 Task: Find connections with filter location Bloxwich with filter topic #Mobilemarketingwith filter profile language English with filter current company Upstox with filter school GMR Institute of Technology (GMRIT), GMR Nagar, Rajam, Srikakulam Dt.,-532127 (CC-34)) with filter industry Satellite Telecommunications with filter service category Nature Photography with filter keywords title Bank Teller
Action: Mouse moved to (517, 68)
Screenshot: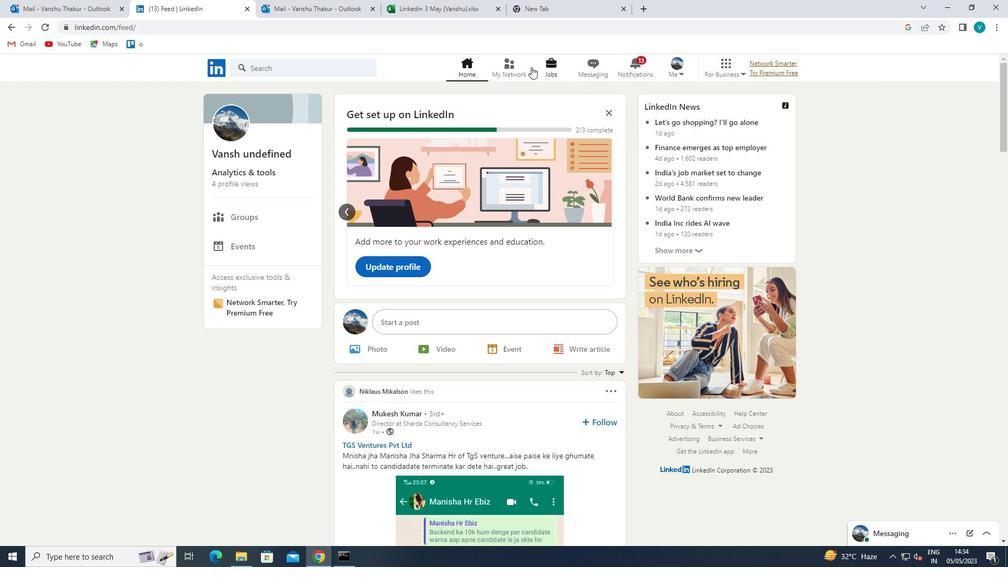 
Action: Mouse pressed left at (517, 68)
Screenshot: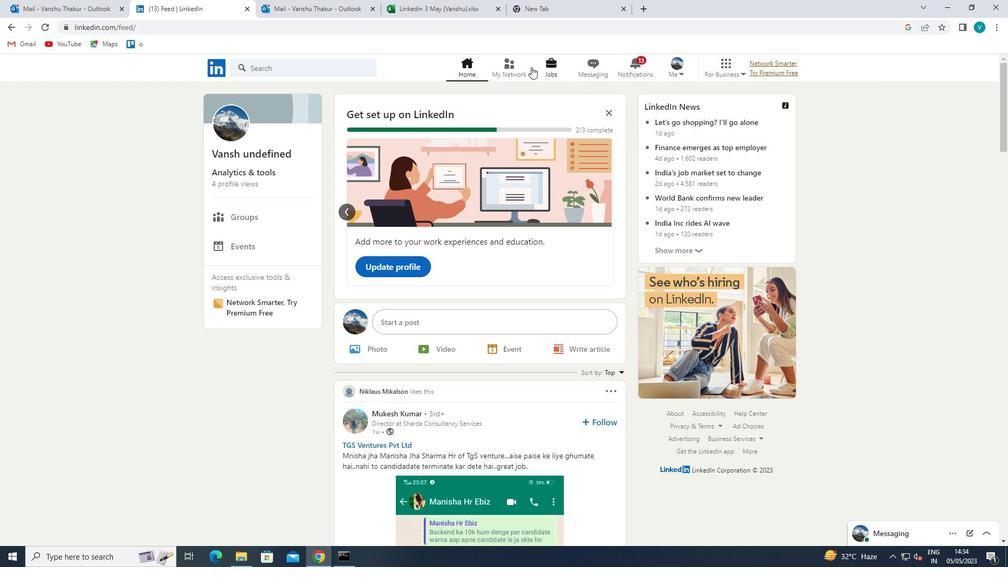 
Action: Mouse moved to (301, 129)
Screenshot: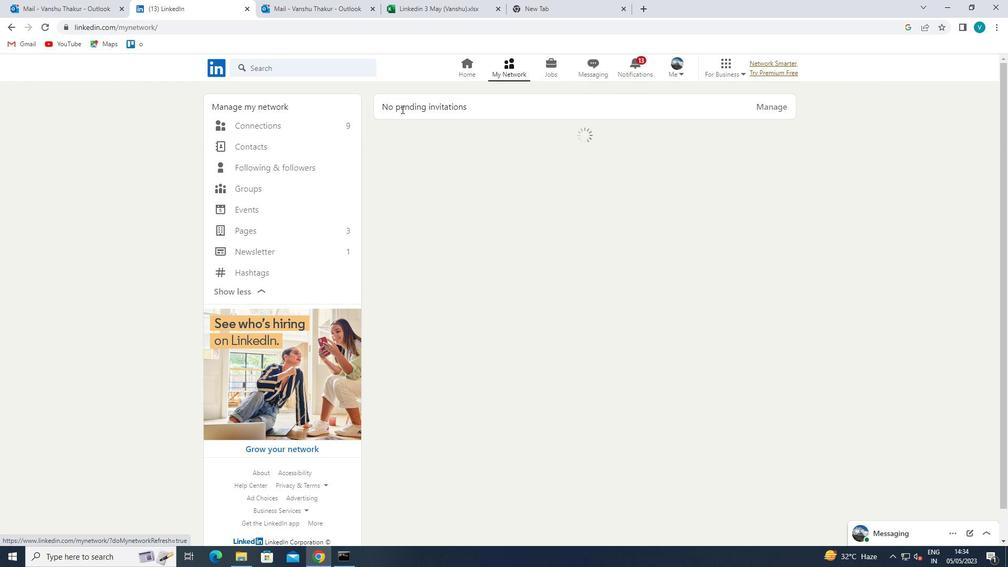 
Action: Mouse pressed left at (301, 129)
Screenshot: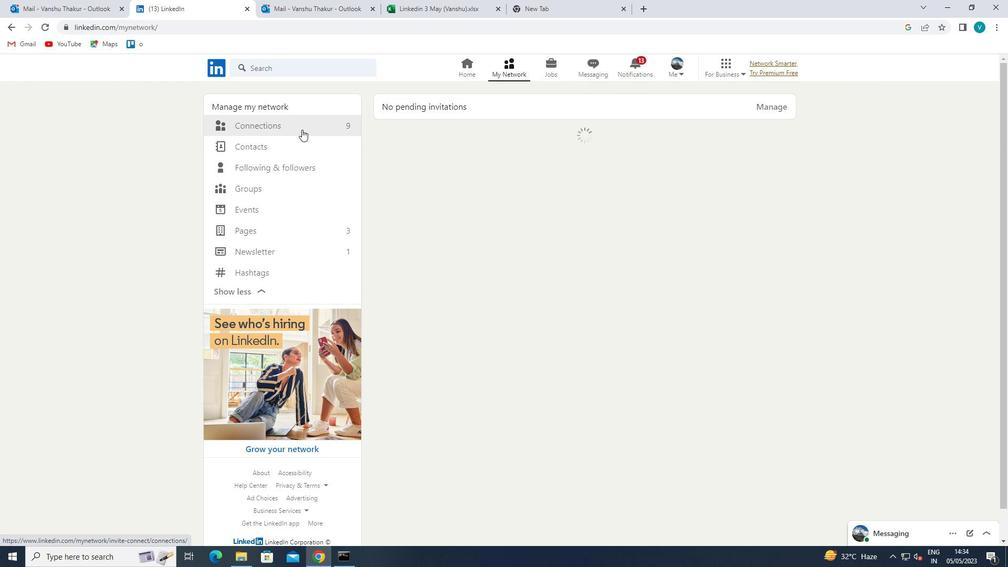 
Action: Mouse moved to (613, 124)
Screenshot: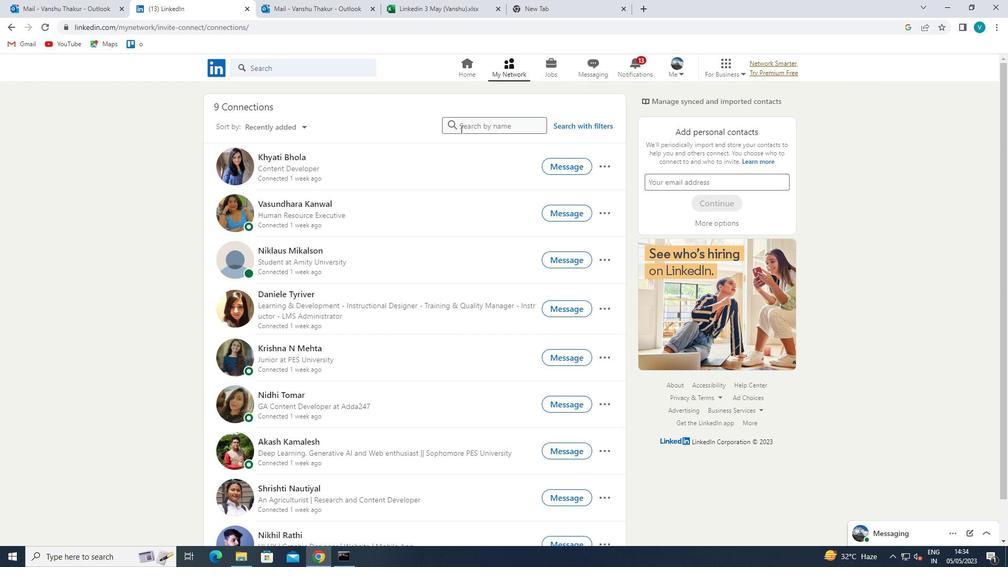 
Action: Mouse pressed left at (613, 124)
Screenshot: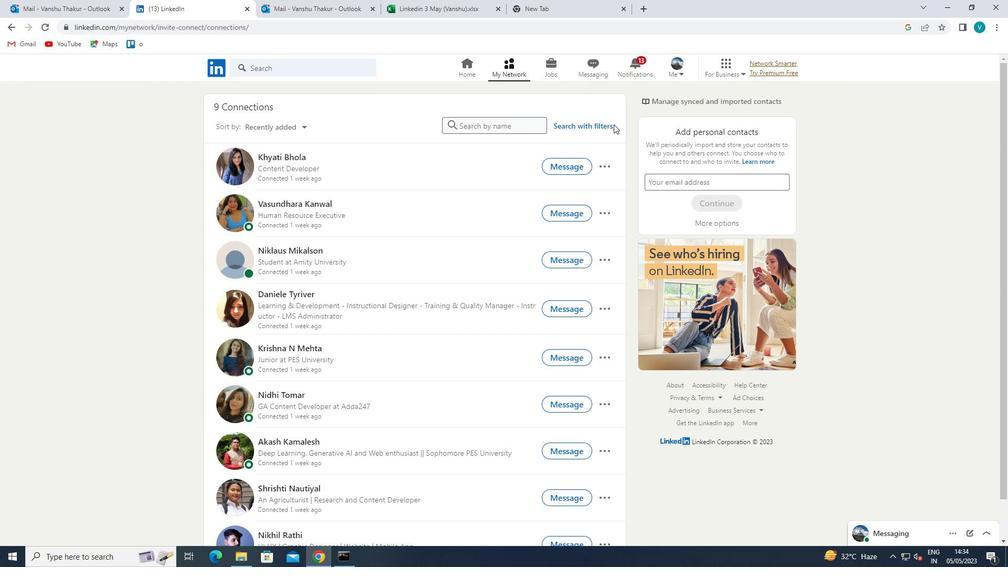 
Action: Mouse moved to (601, 124)
Screenshot: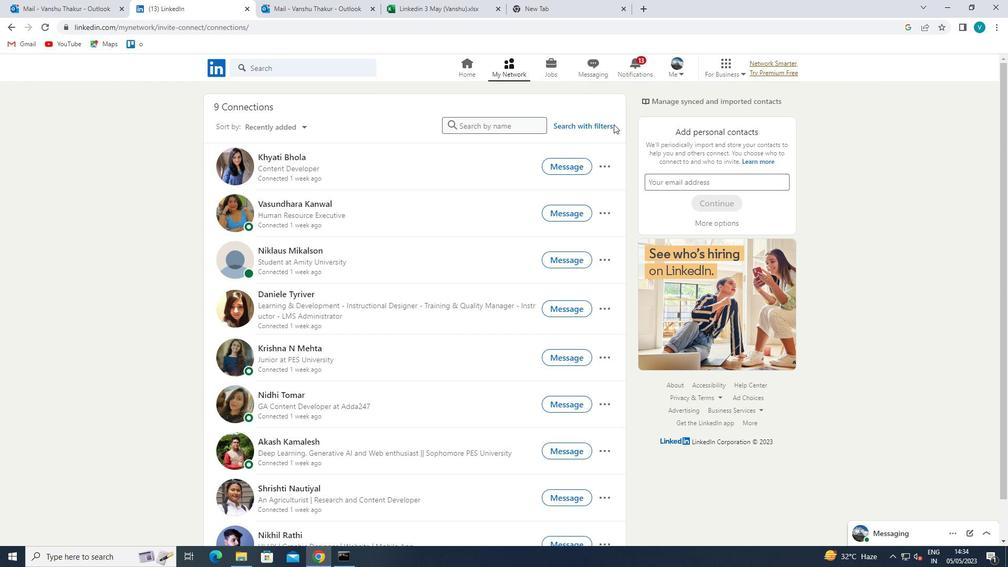 
Action: Mouse pressed left at (601, 124)
Screenshot: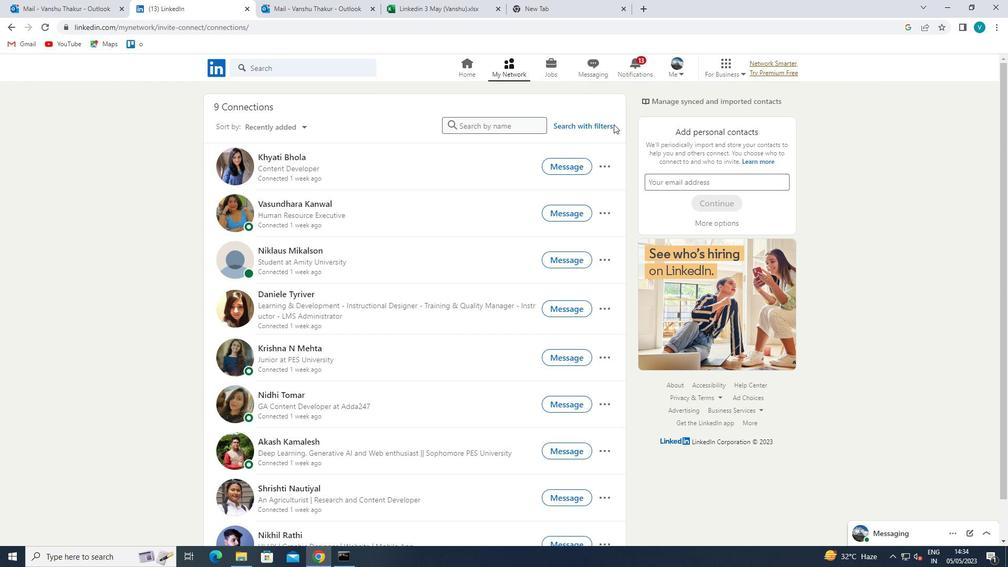 
Action: Mouse moved to (506, 97)
Screenshot: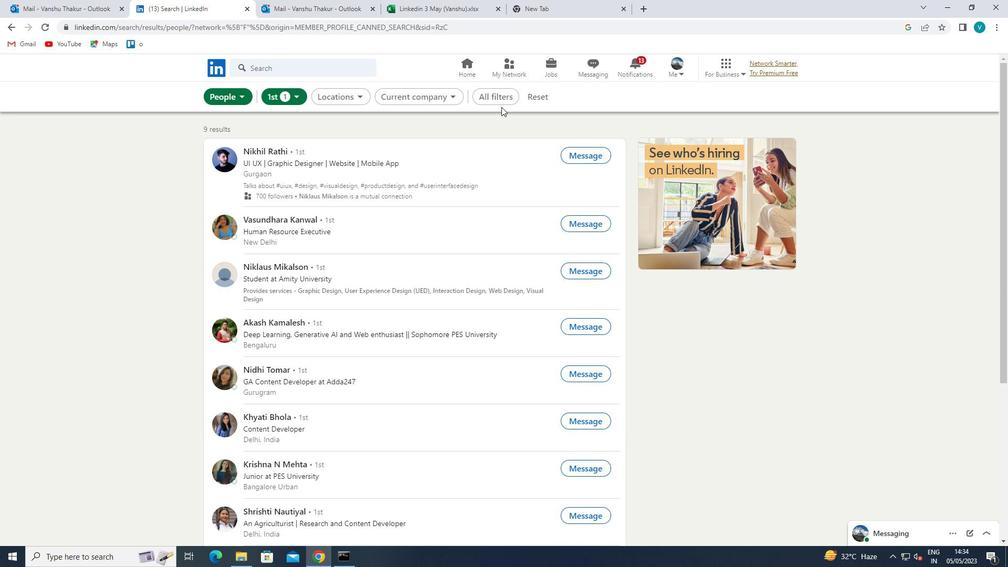 
Action: Mouse pressed left at (506, 97)
Screenshot: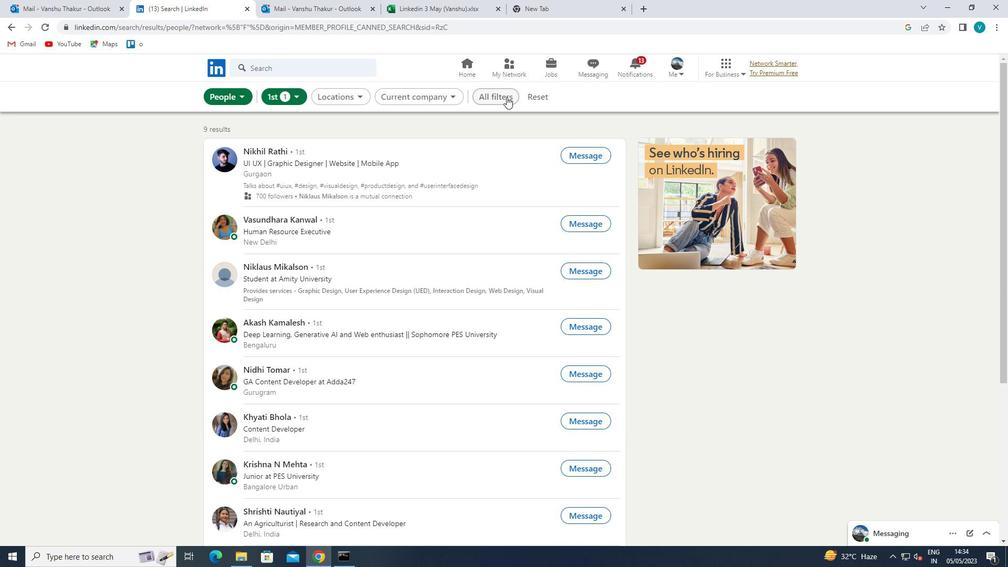 
Action: Mouse moved to (864, 240)
Screenshot: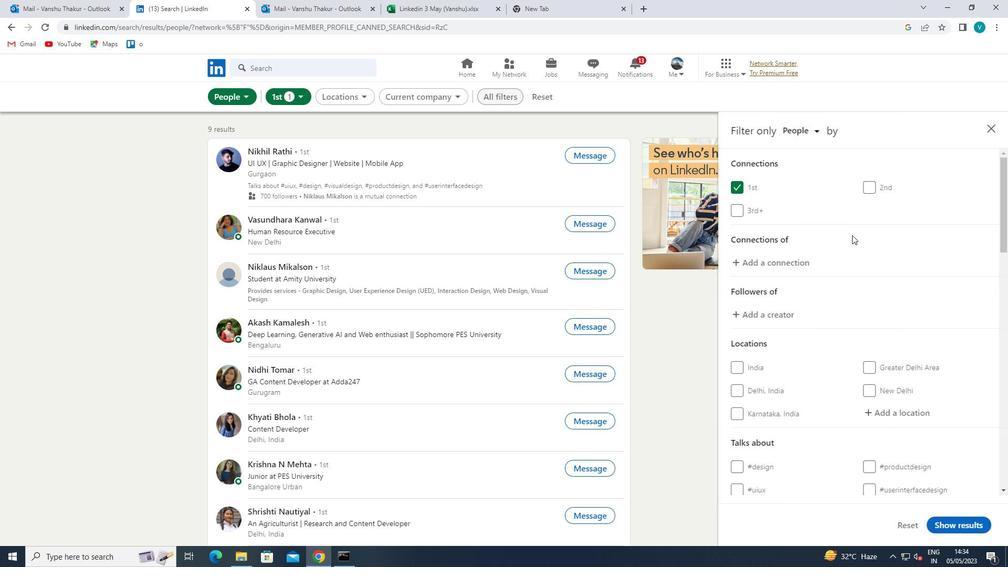 
Action: Mouse scrolled (864, 240) with delta (0, 0)
Screenshot: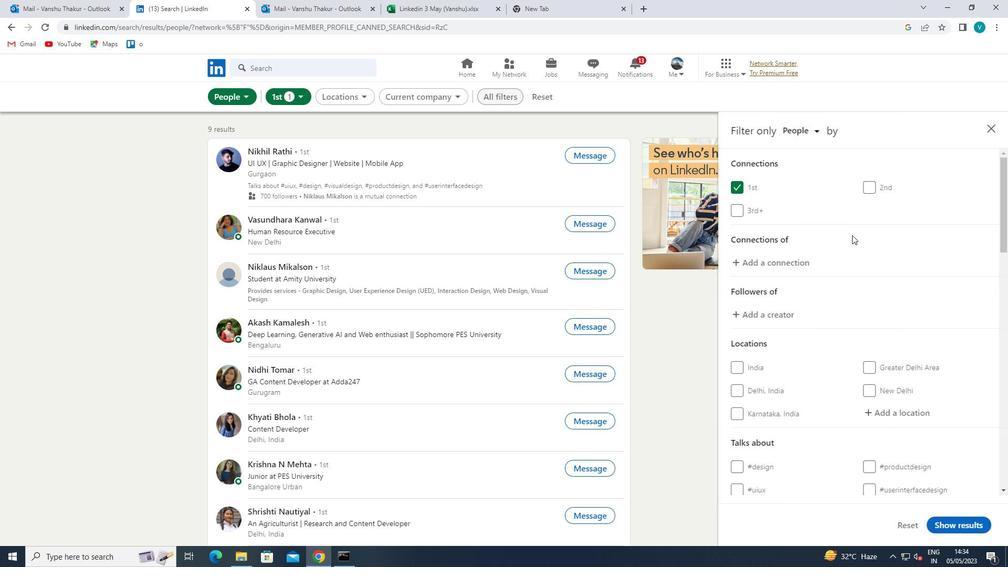 
Action: Mouse moved to (865, 244)
Screenshot: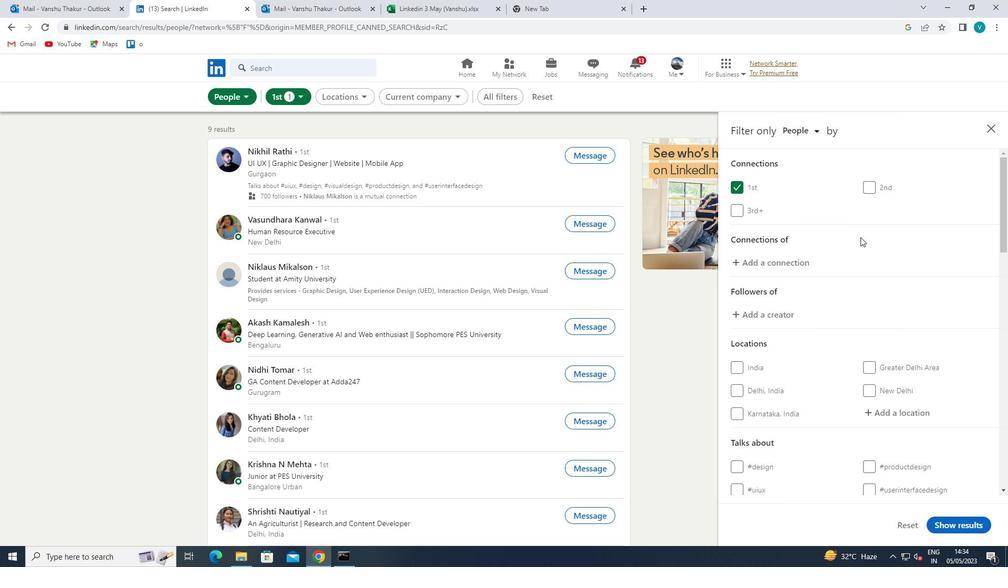 
Action: Mouse scrolled (865, 243) with delta (0, 0)
Screenshot: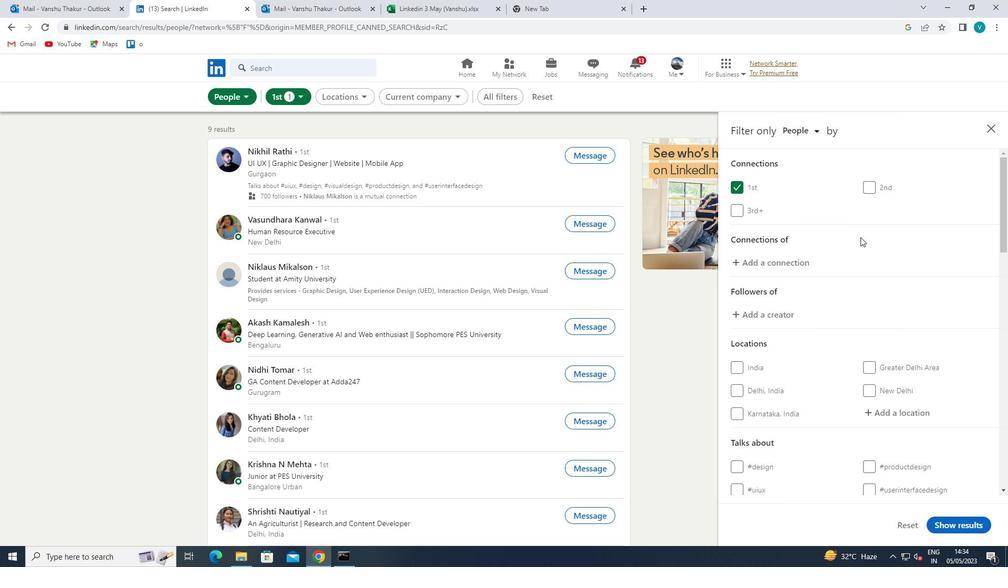 
Action: Mouse moved to (866, 247)
Screenshot: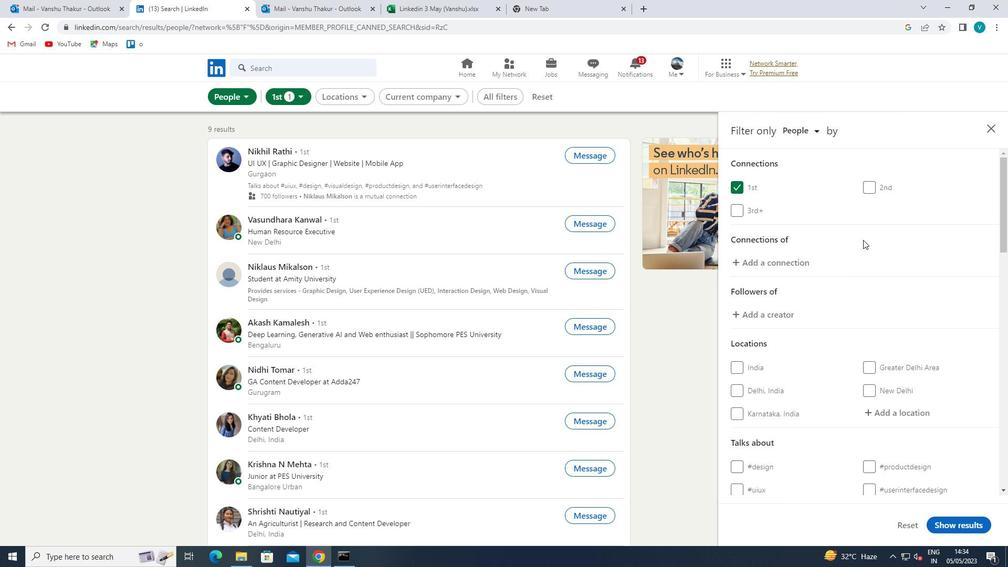 
Action: Mouse scrolled (866, 247) with delta (0, 0)
Screenshot: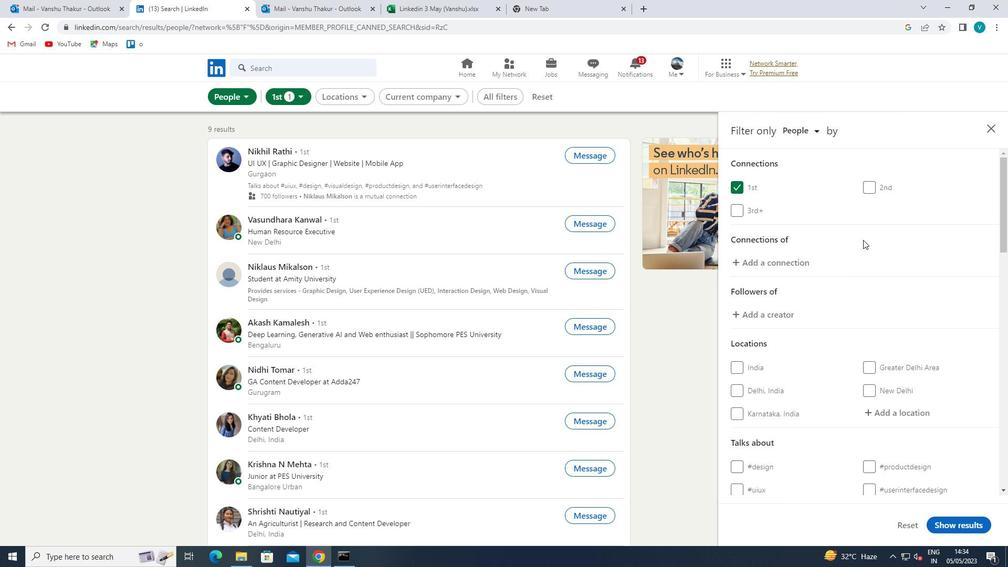 
Action: Mouse moved to (906, 263)
Screenshot: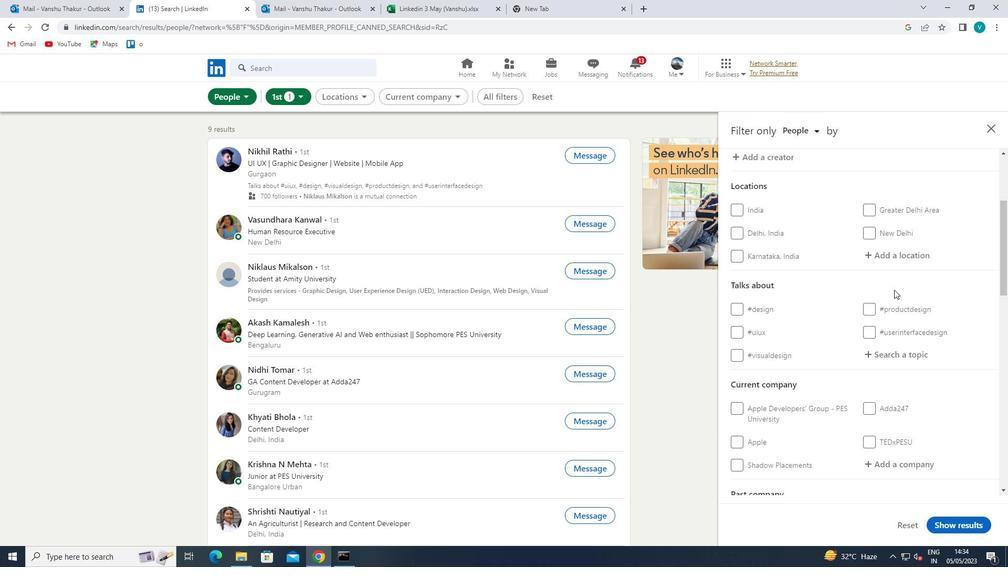 
Action: Mouse pressed left at (906, 263)
Screenshot: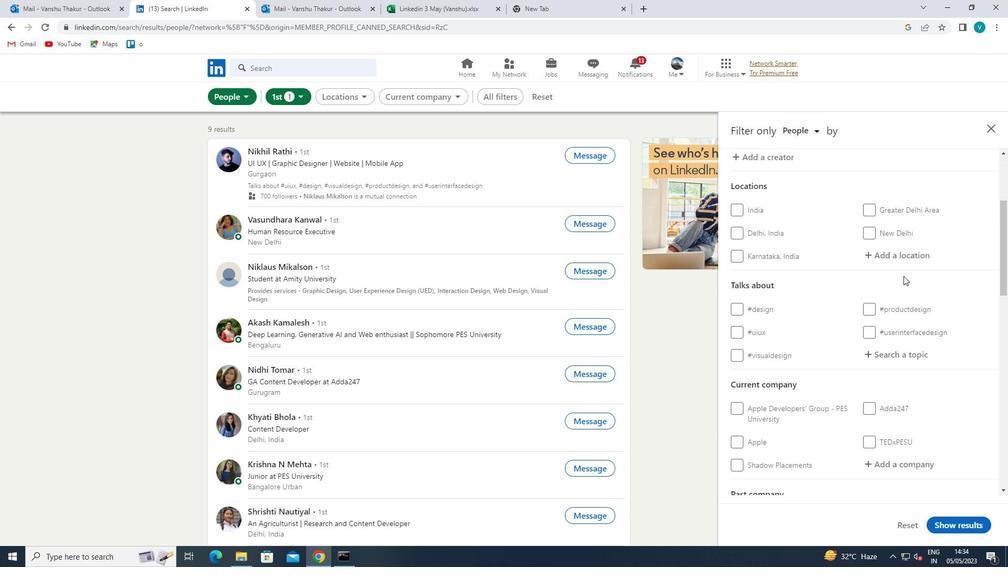 
Action: Mouse moved to (909, 260)
Screenshot: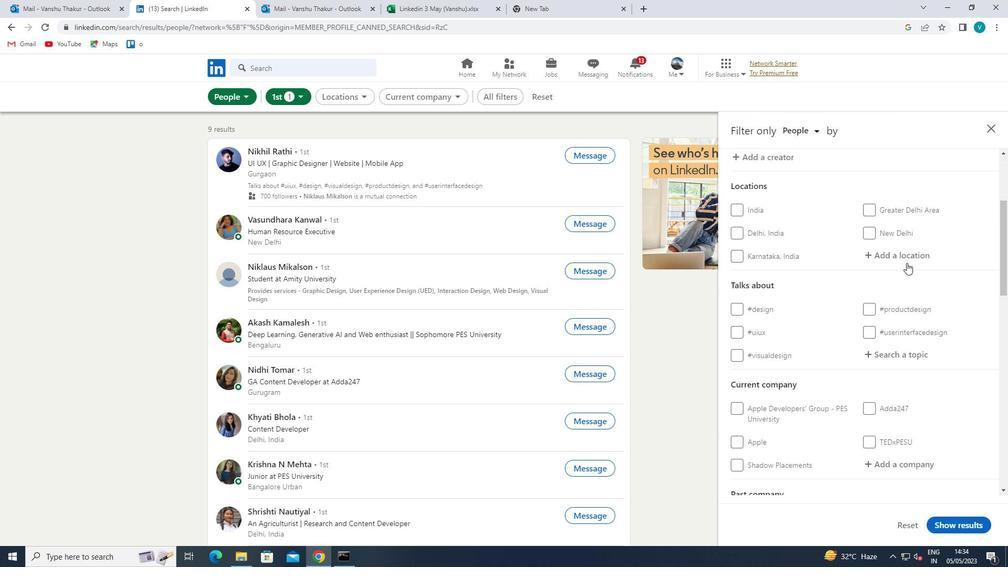 
Action: Mouse pressed left at (909, 260)
Screenshot: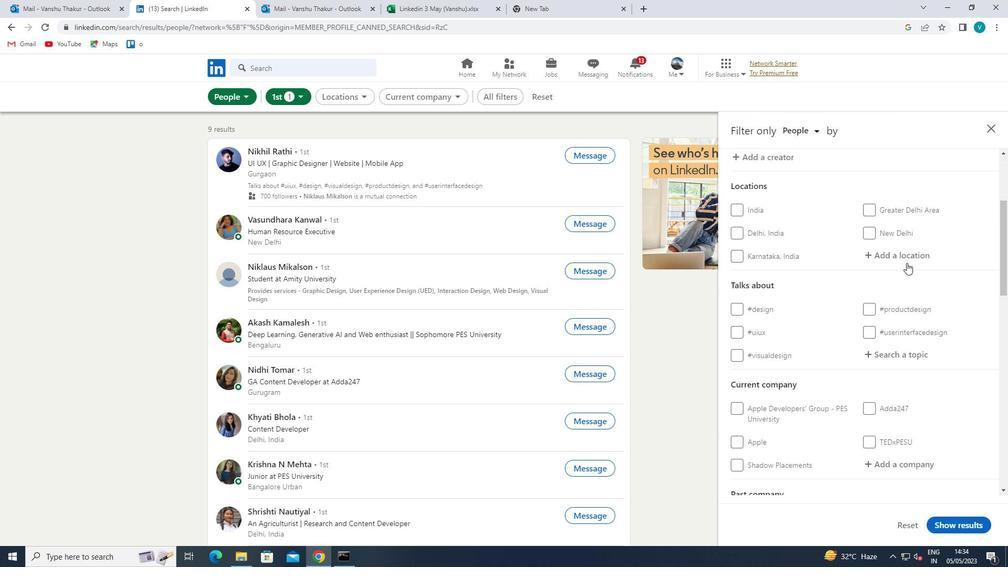 
Action: Key pressed <Key.shift>BO<Key.backspace>LOXWICH
Screenshot: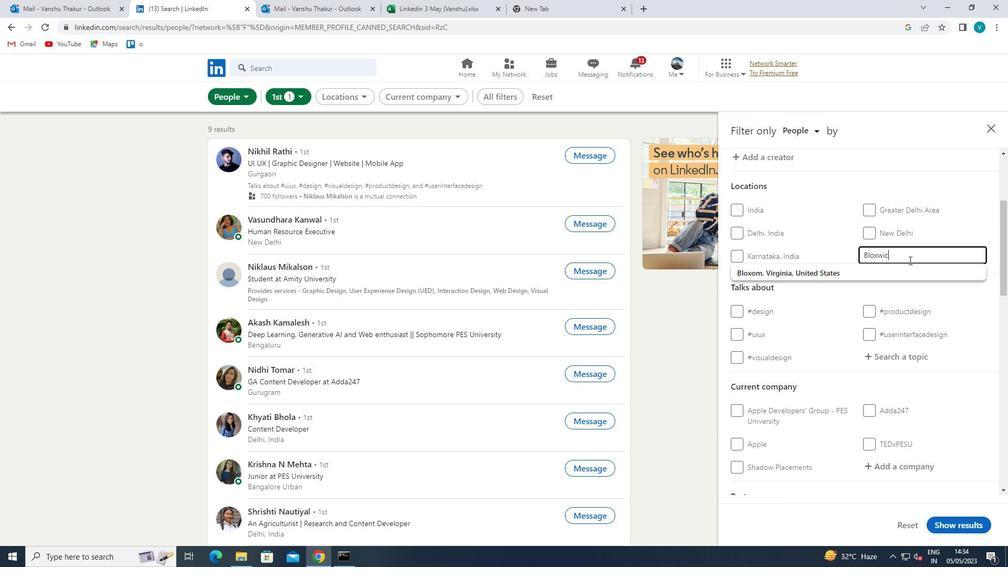 
Action: Mouse moved to (850, 278)
Screenshot: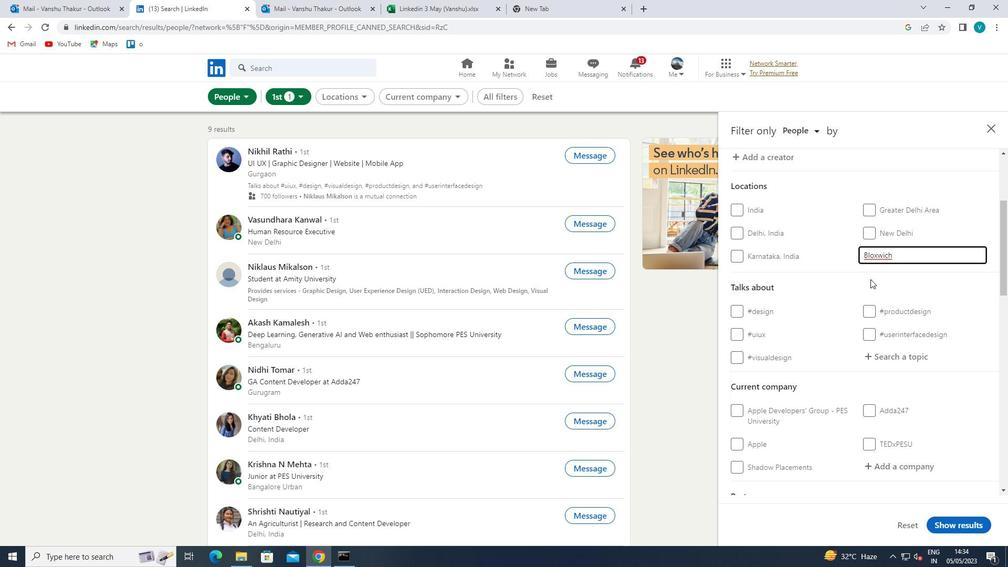 
Action: Mouse pressed left at (850, 278)
Screenshot: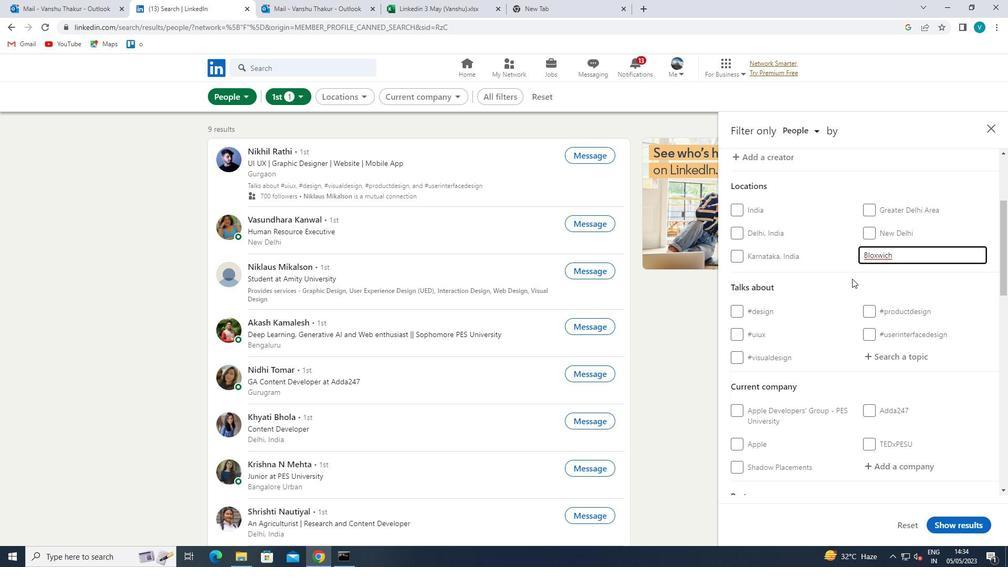 
Action: Mouse moved to (850, 278)
Screenshot: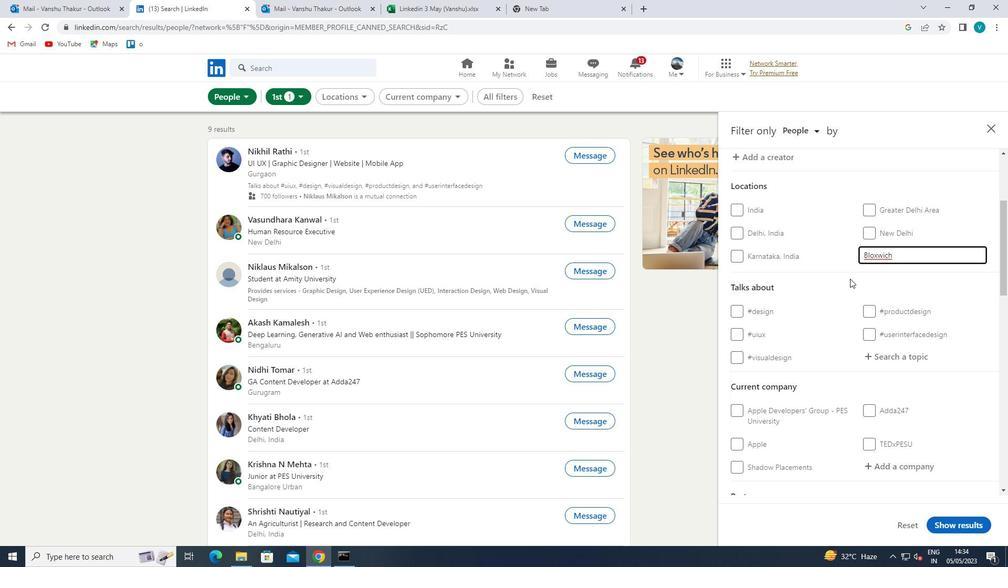 
Action: Mouse scrolled (850, 278) with delta (0, 0)
Screenshot: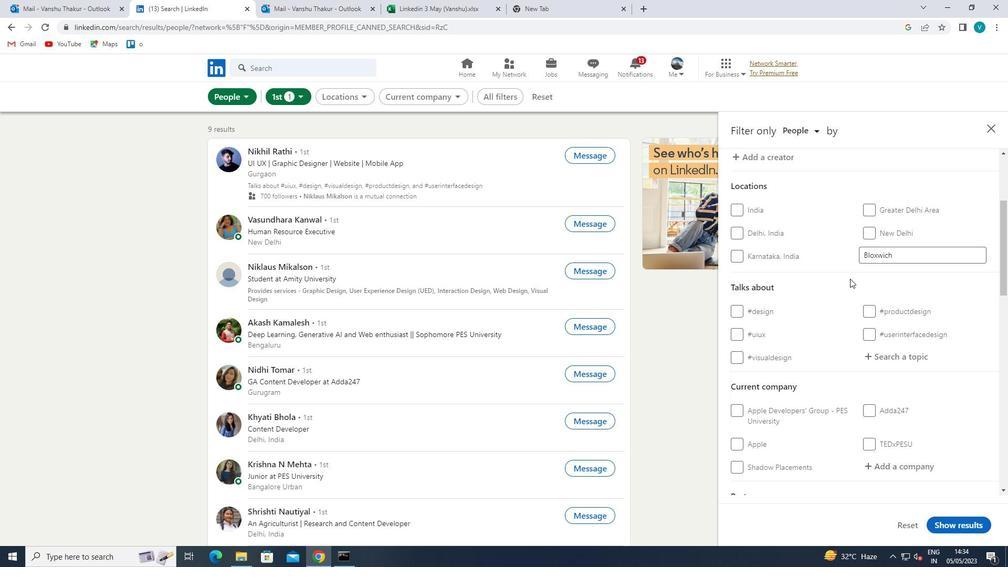 
Action: Mouse moved to (850, 278)
Screenshot: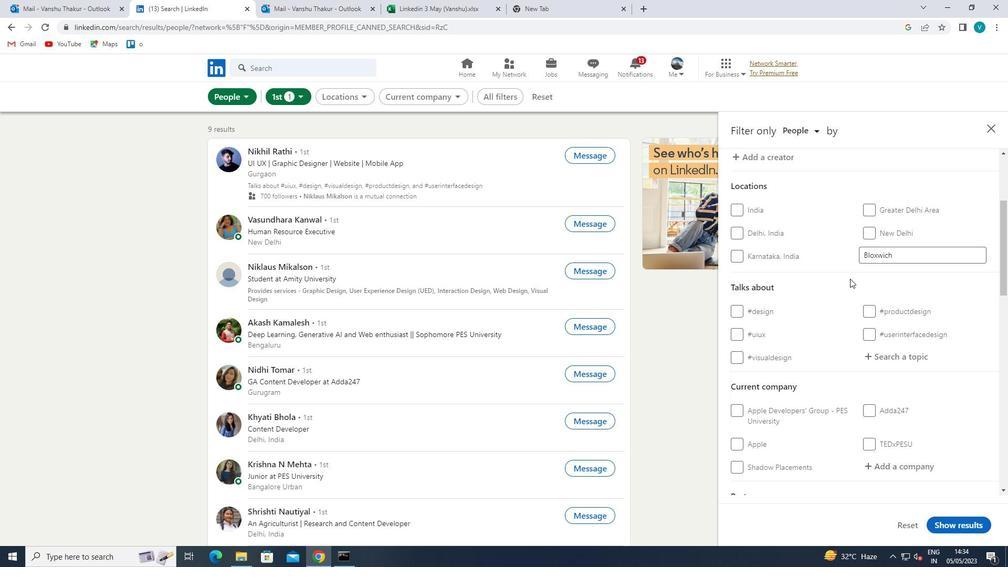 
Action: Mouse scrolled (850, 277) with delta (0, 0)
Screenshot: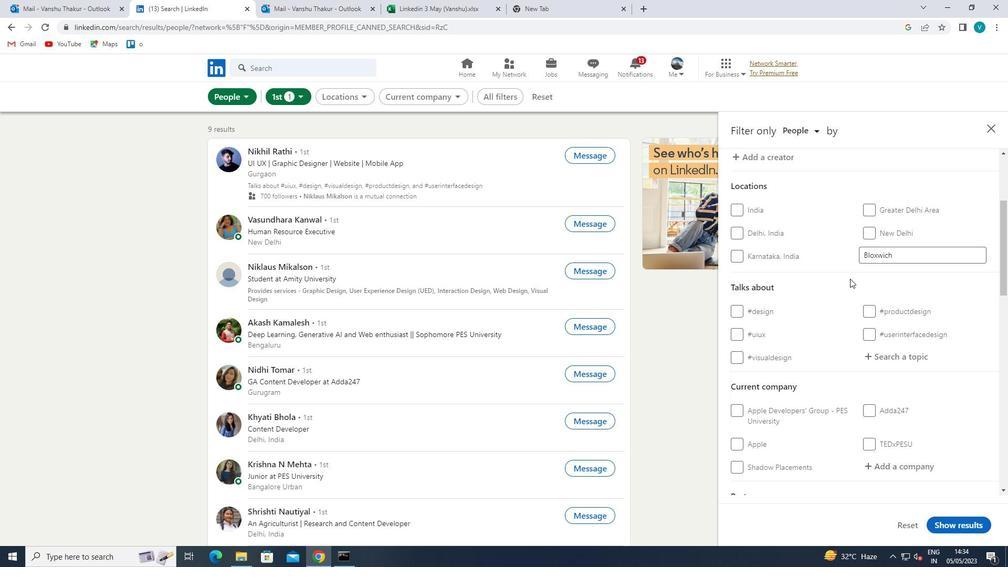 
Action: Mouse moved to (888, 253)
Screenshot: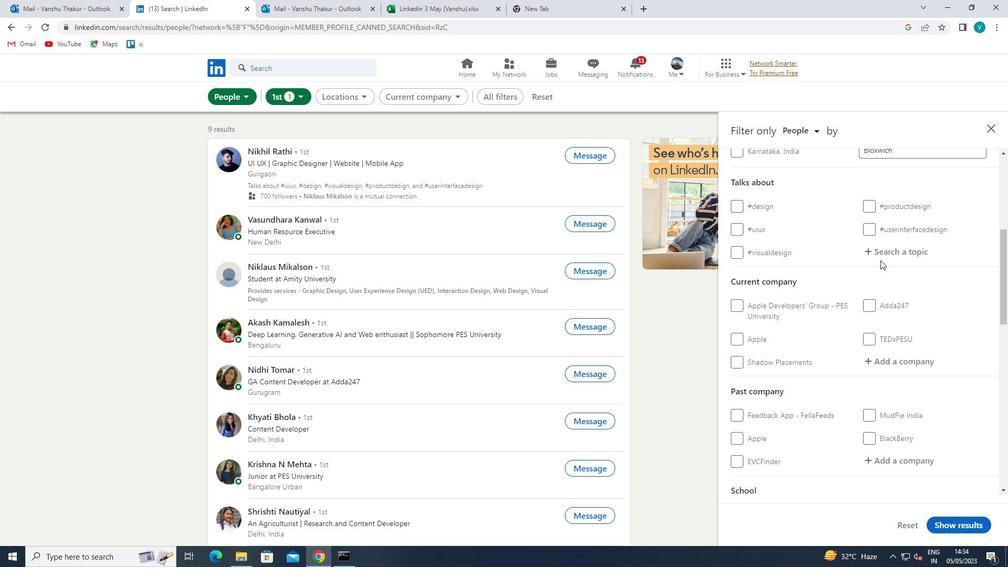 
Action: Mouse pressed left at (888, 253)
Screenshot: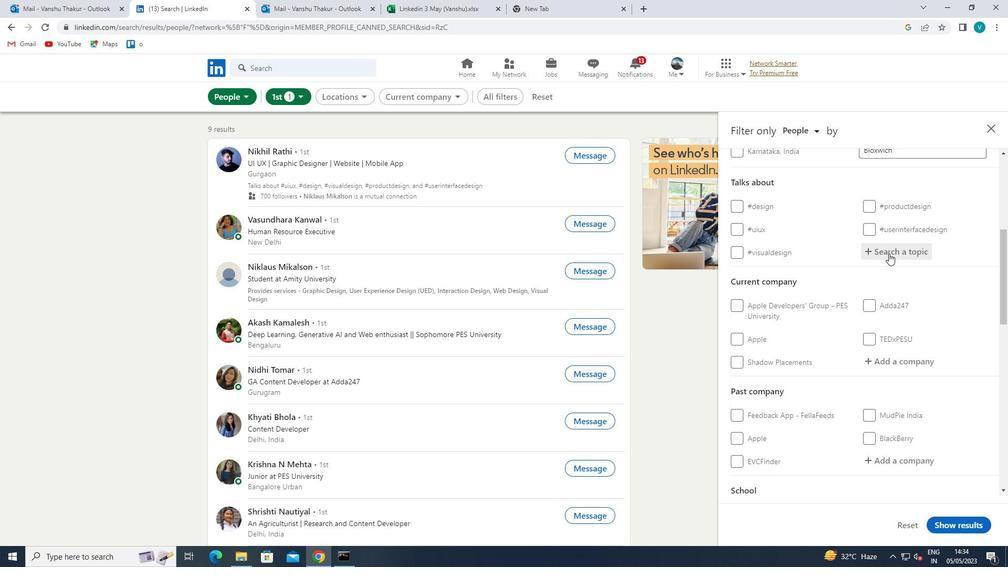 
Action: Key pressed <Key.shift>MOBILE
Screenshot: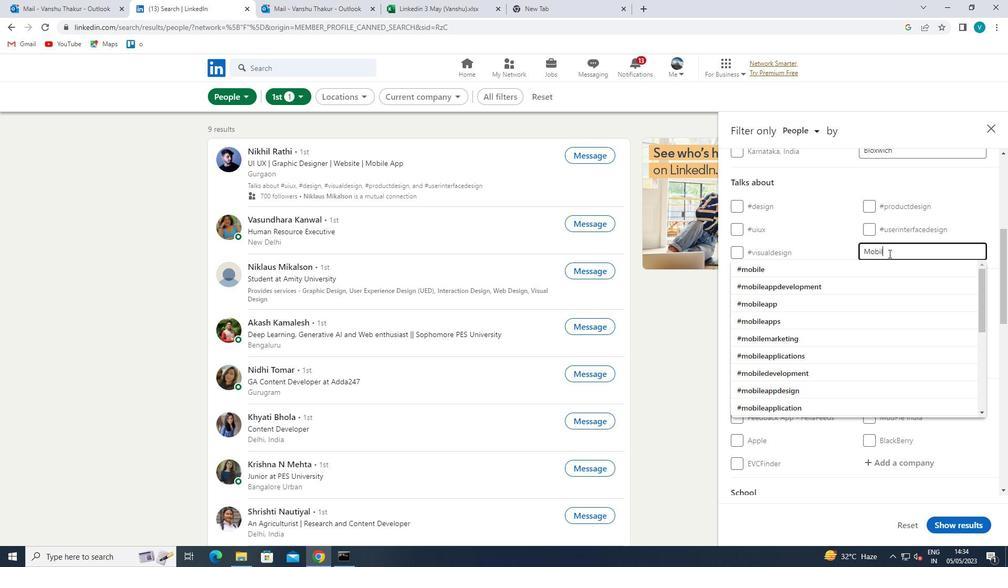 
Action: Mouse moved to (763, 330)
Screenshot: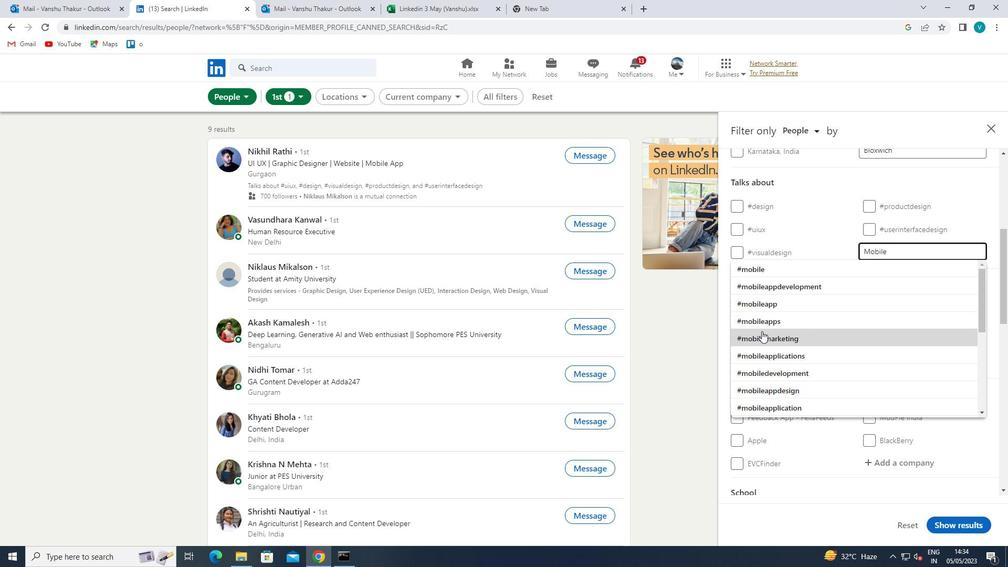 
Action: Mouse pressed left at (763, 330)
Screenshot: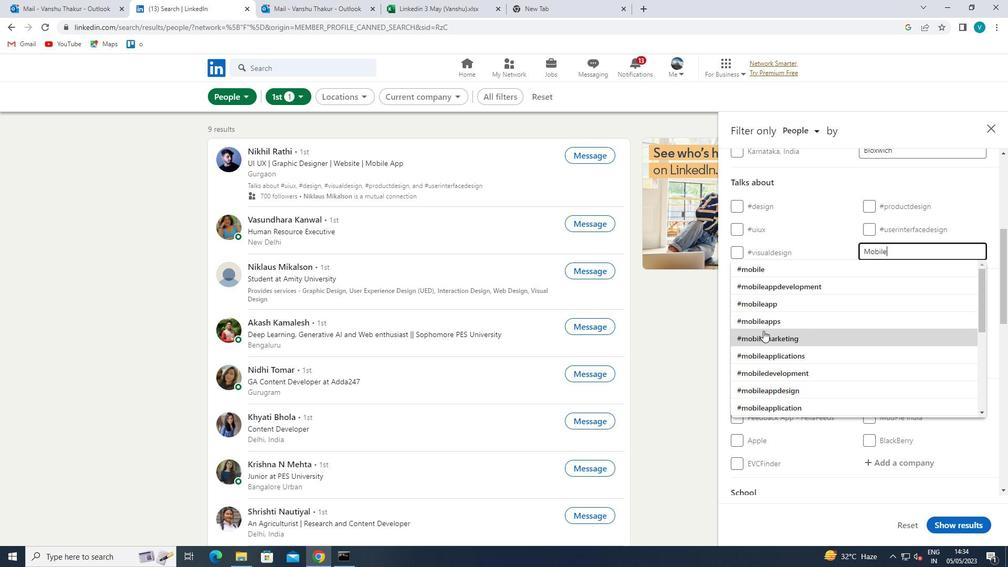 
Action: Mouse moved to (767, 328)
Screenshot: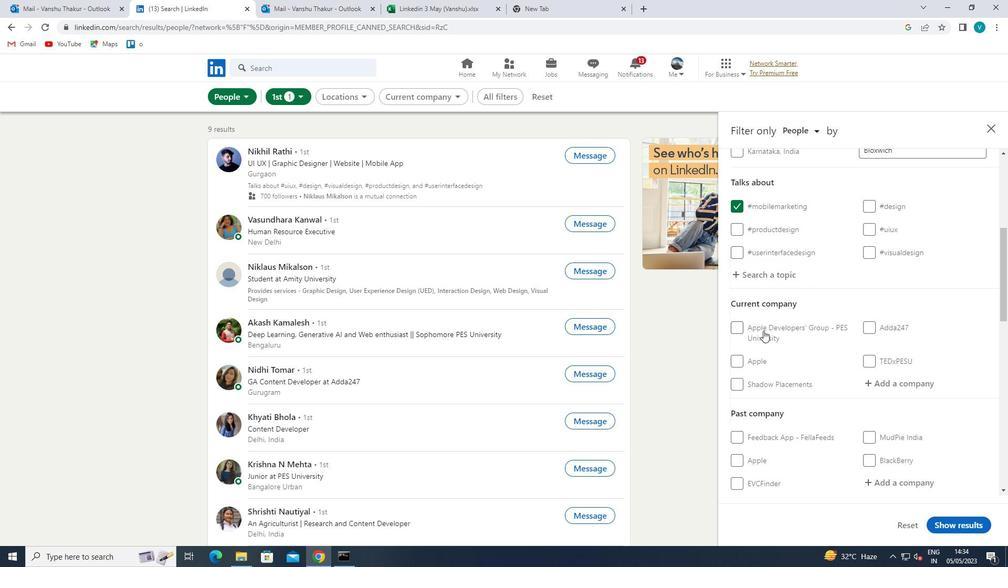 
Action: Mouse scrolled (767, 327) with delta (0, 0)
Screenshot: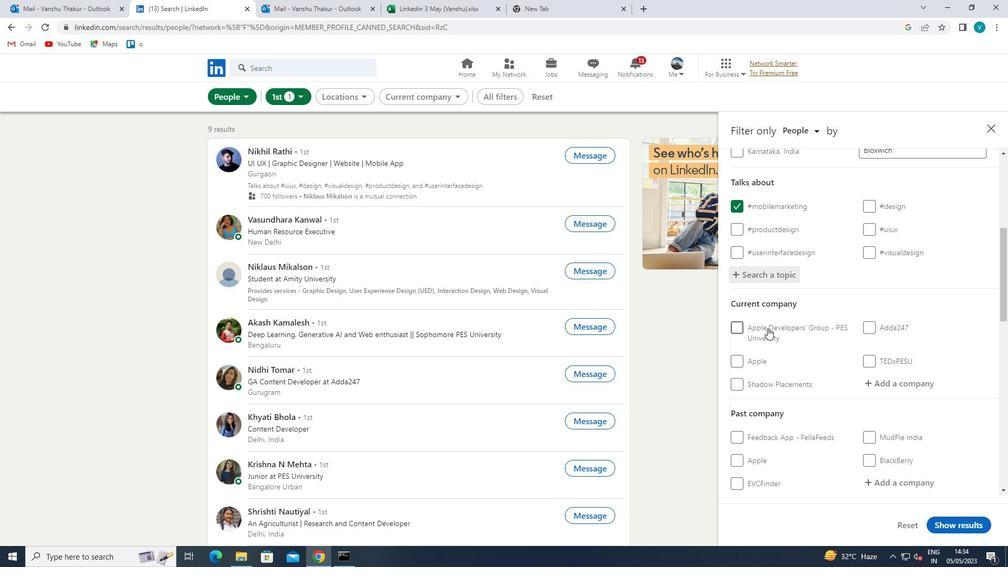 
Action: Mouse scrolled (767, 327) with delta (0, 0)
Screenshot: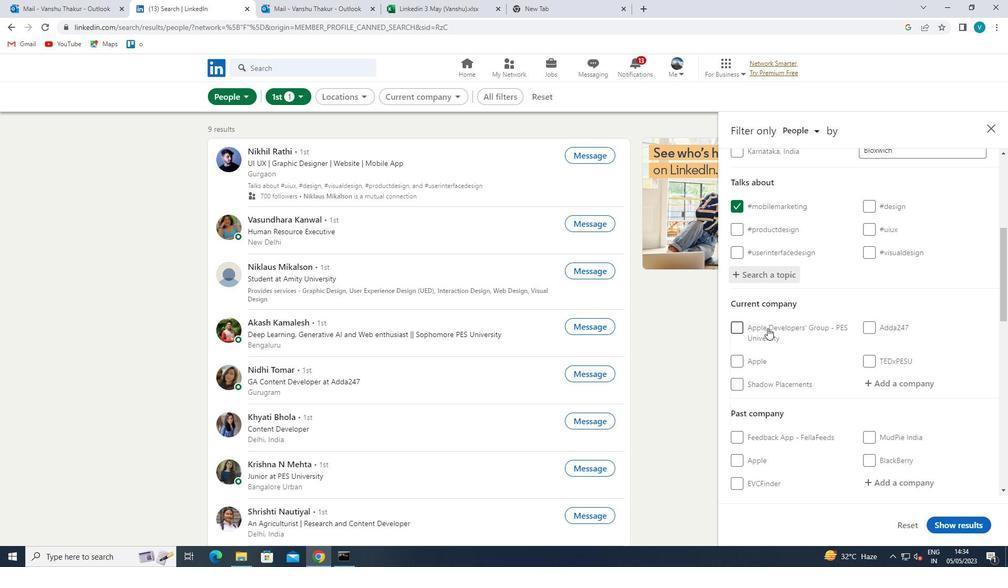 
Action: Mouse scrolled (767, 327) with delta (0, 0)
Screenshot: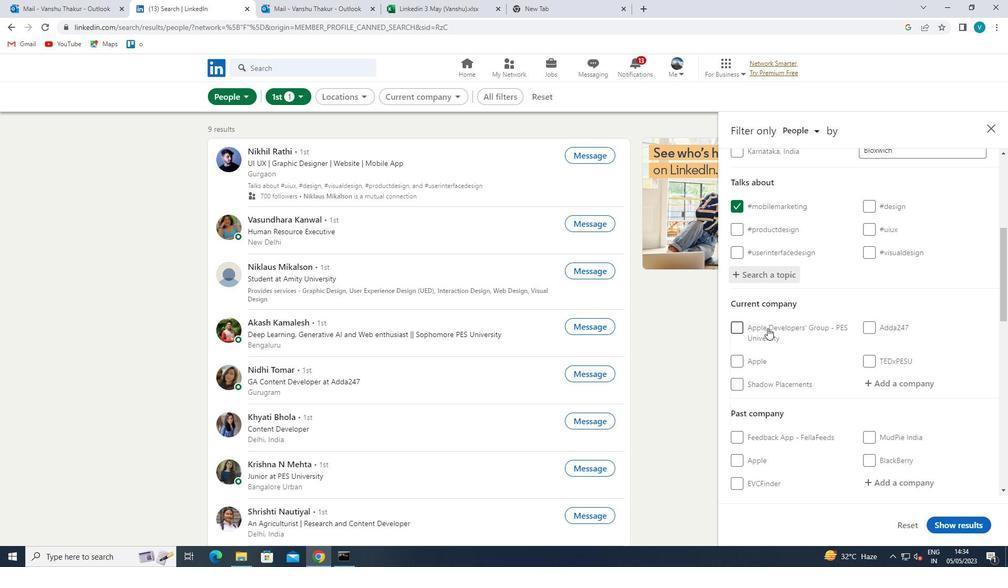 
Action: Mouse scrolled (767, 327) with delta (0, 0)
Screenshot: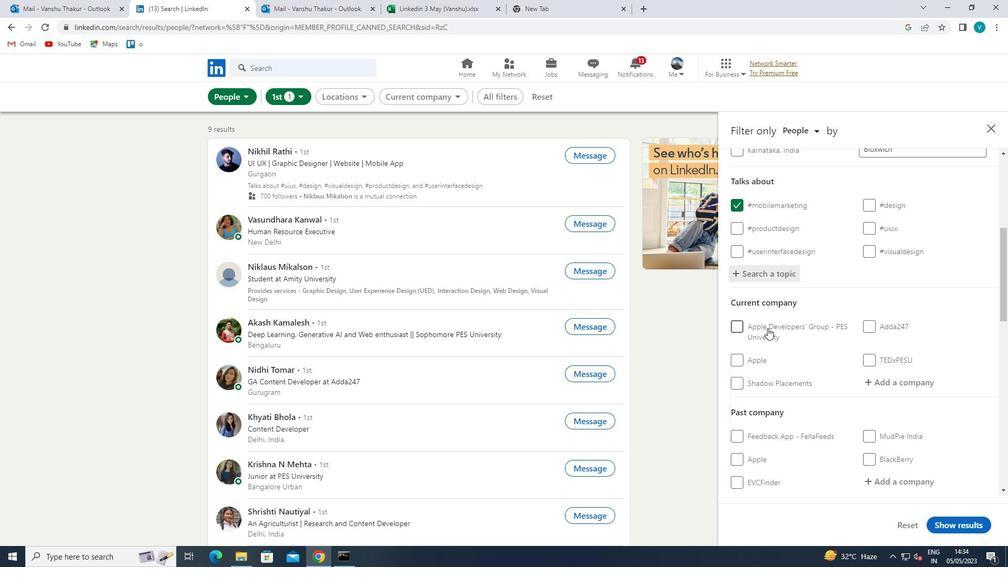 
Action: Mouse scrolled (767, 327) with delta (0, 0)
Screenshot: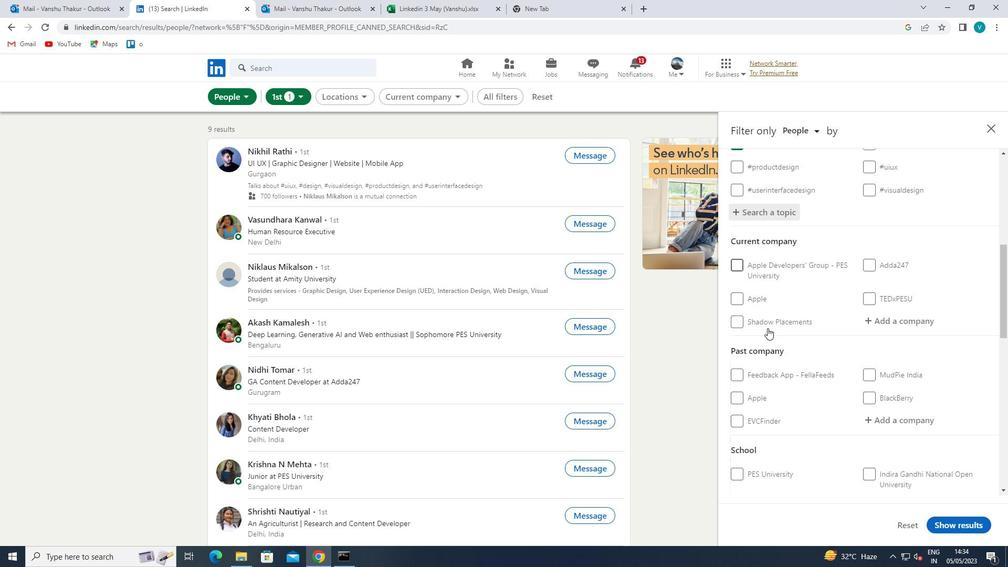 
Action: Mouse scrolled (767, 327) with delta (0, 0)
Screenshot: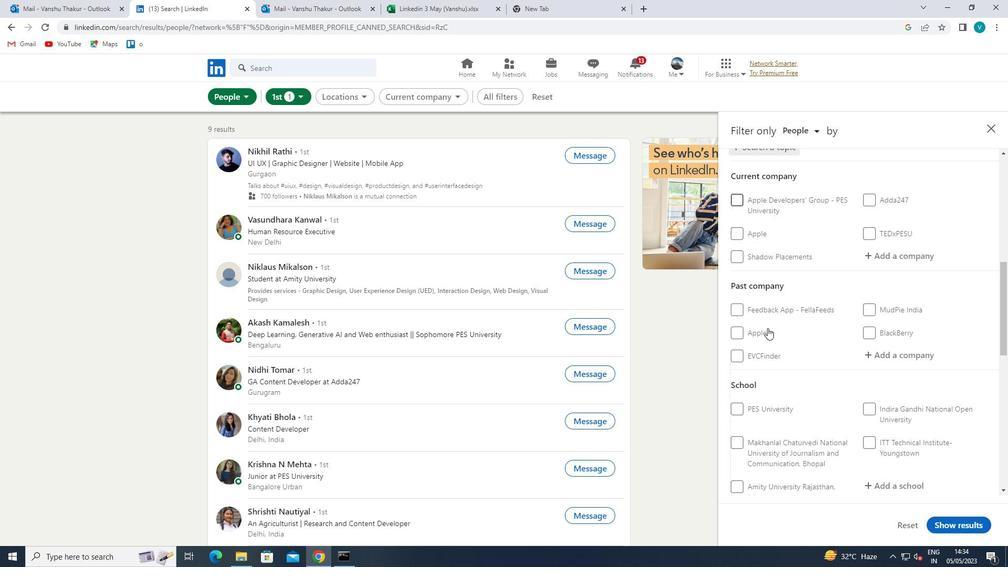 
Action: Mouse scrolled (767, 327) with delta (0, 0)
Screenshot: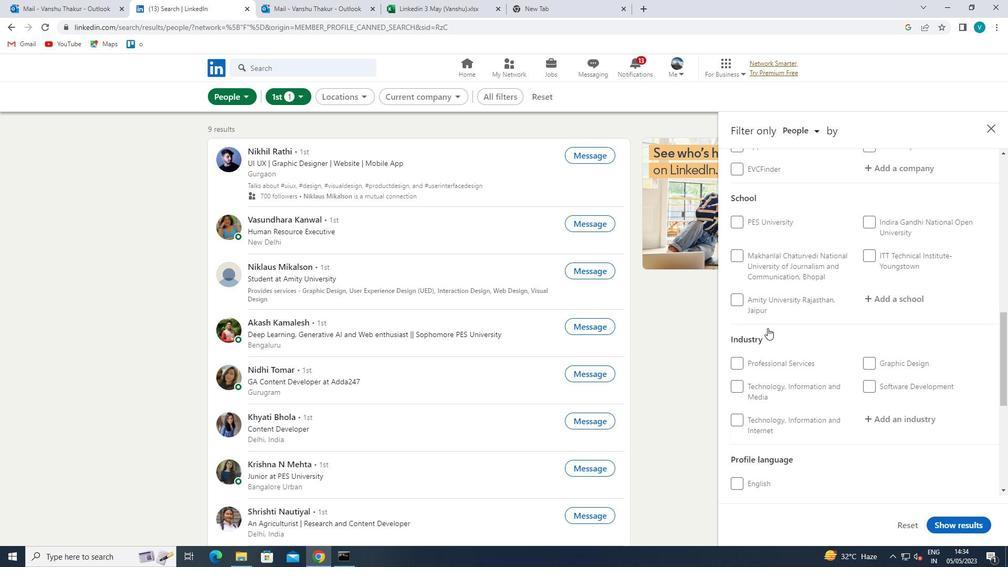 
Action: Mouse scrolled (767, 327) with delta (0, 0)
Screenshot: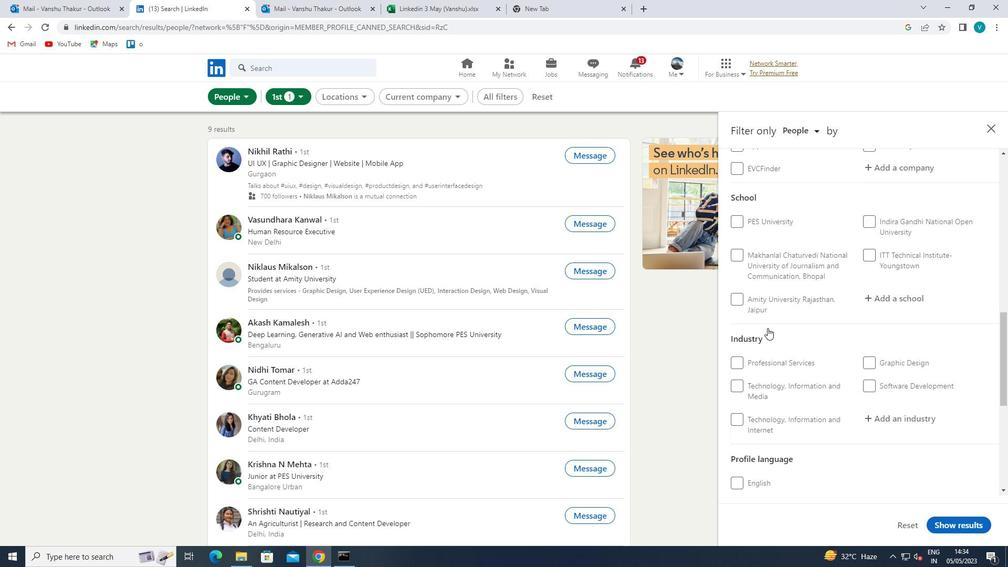 
Action: Mouse scrolled (767, 327) with delta (0, 0)
Screenshot: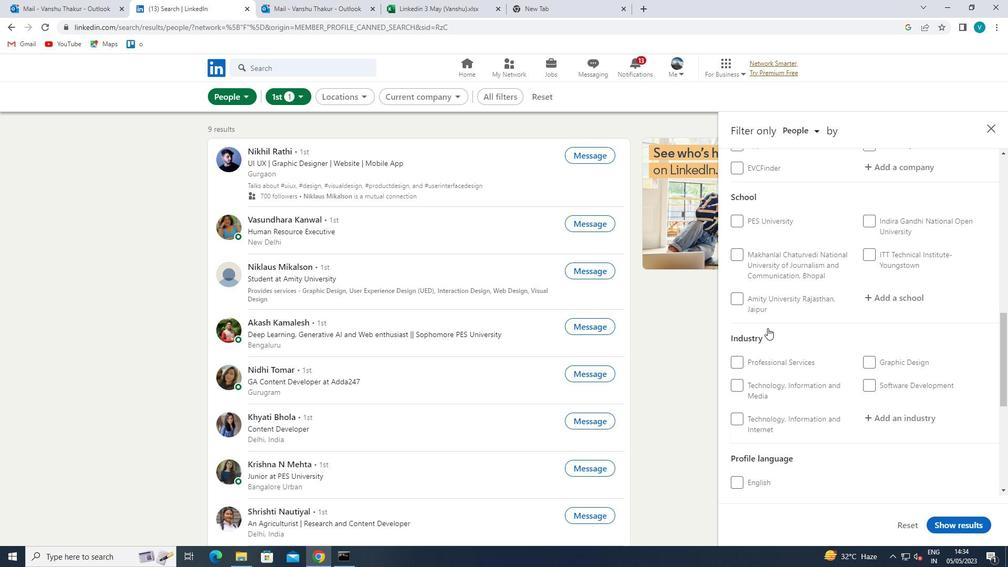 
Action: Mouse moved to (736, 328)
Screenshot: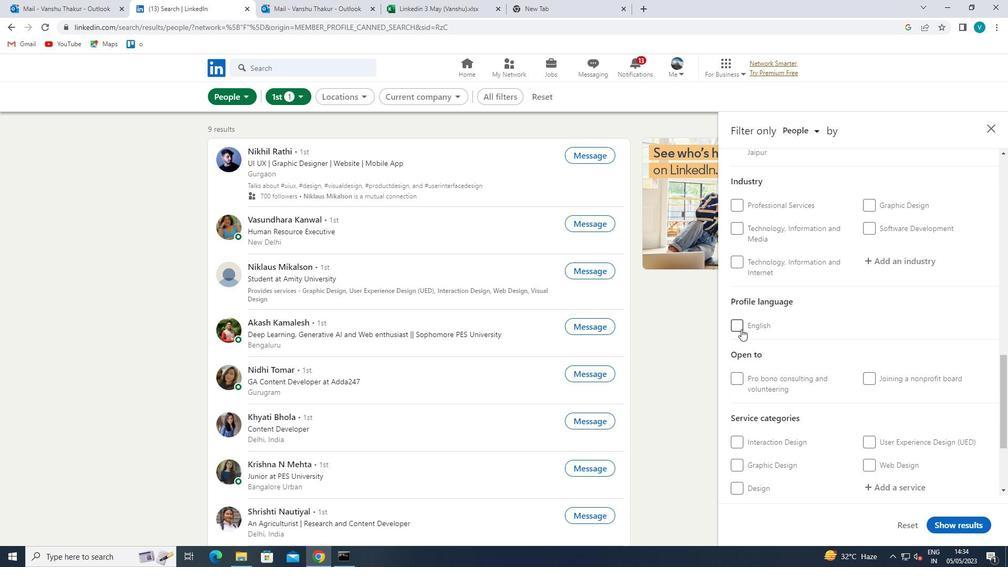 
Action: Mouse pressed left at (736, 328)
Screenshot: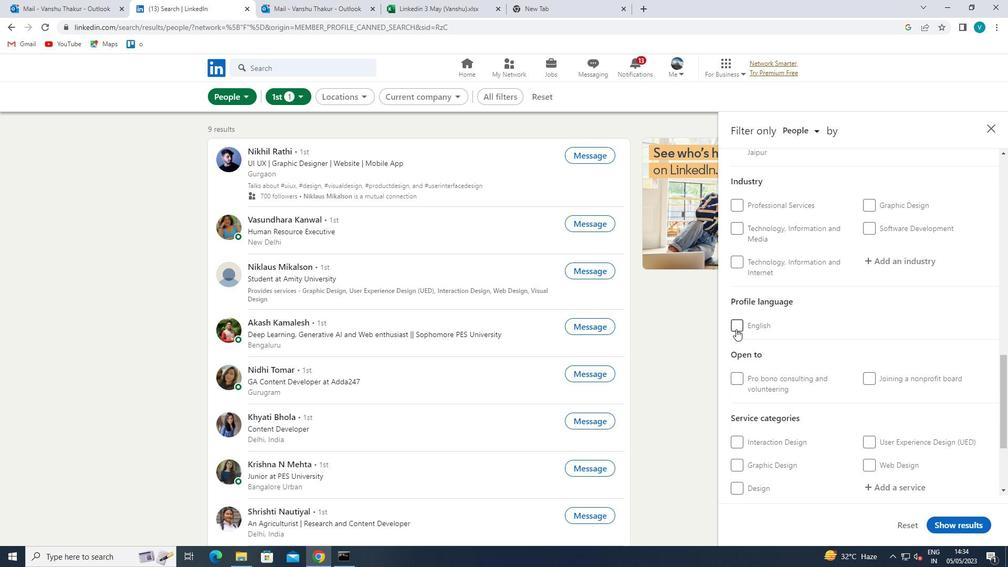 
Action: Mouse moved to (848, 334)
Screenshot: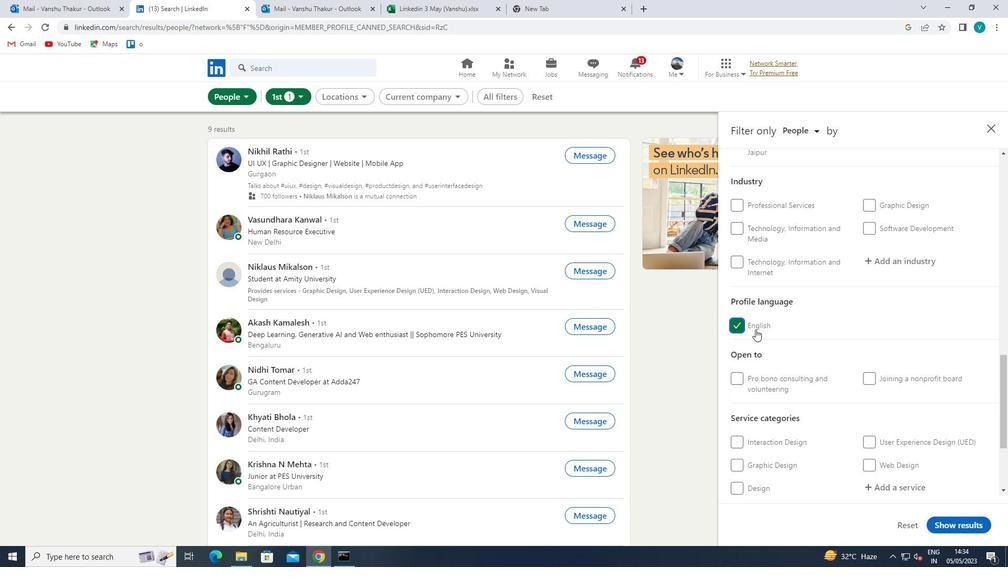
Action: Mouse scrolled (848, 335) with delta (0, 0)
Screenshot: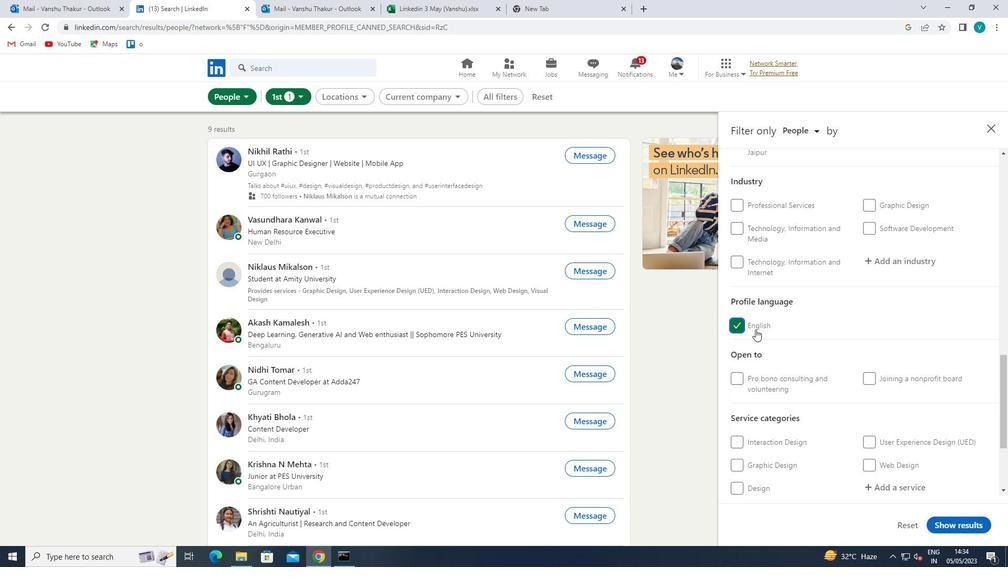 
Action: Mouse moved to (850, 333)
Screenshot: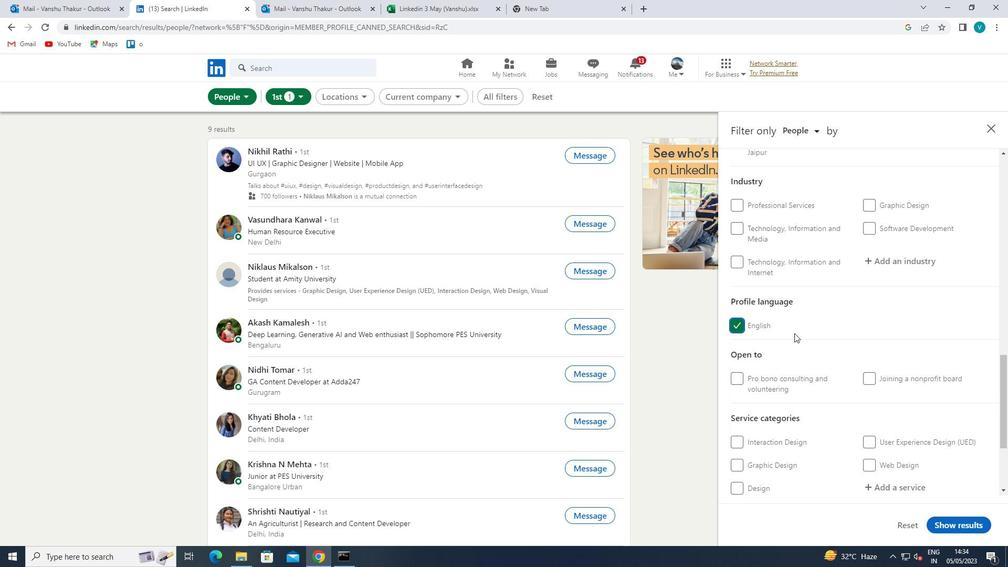 
Action: Mouse scrolled (850, 334) with delta (0, 0)
Screenshot: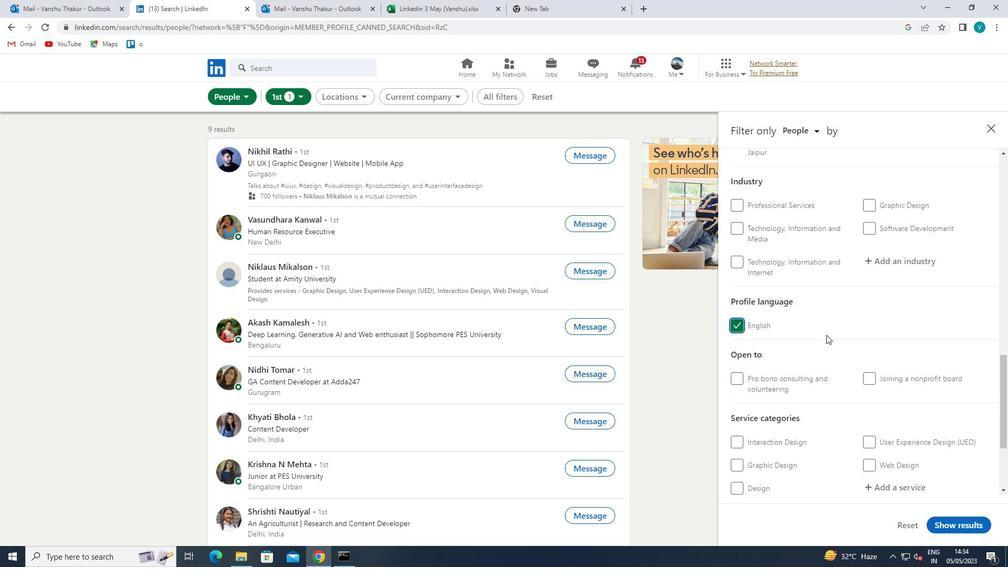 
Action: Mouse moved to (851, 332)
Screenshot: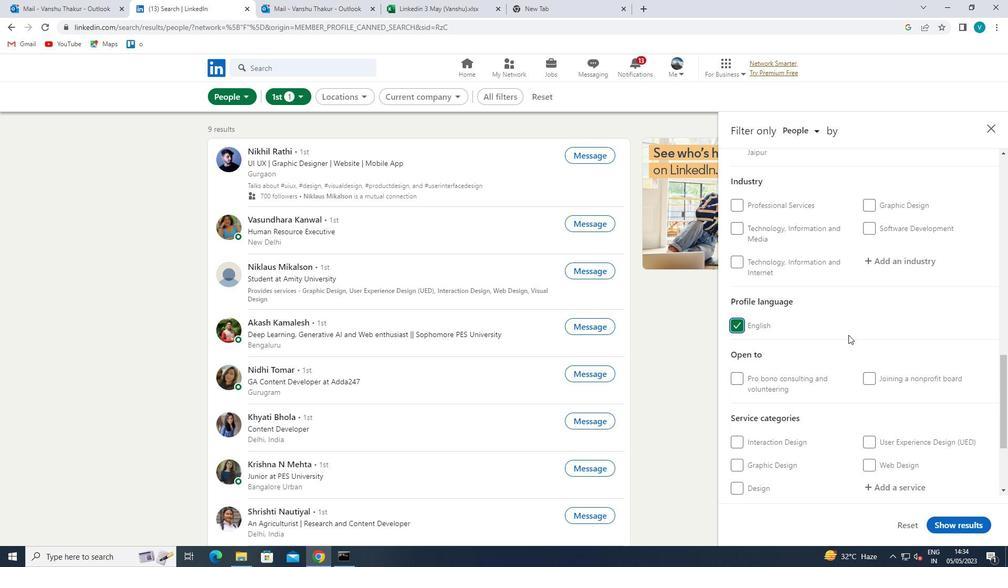 
Action: Mouse scrolled (851, 333) with delta (0, 0)
Screenshot: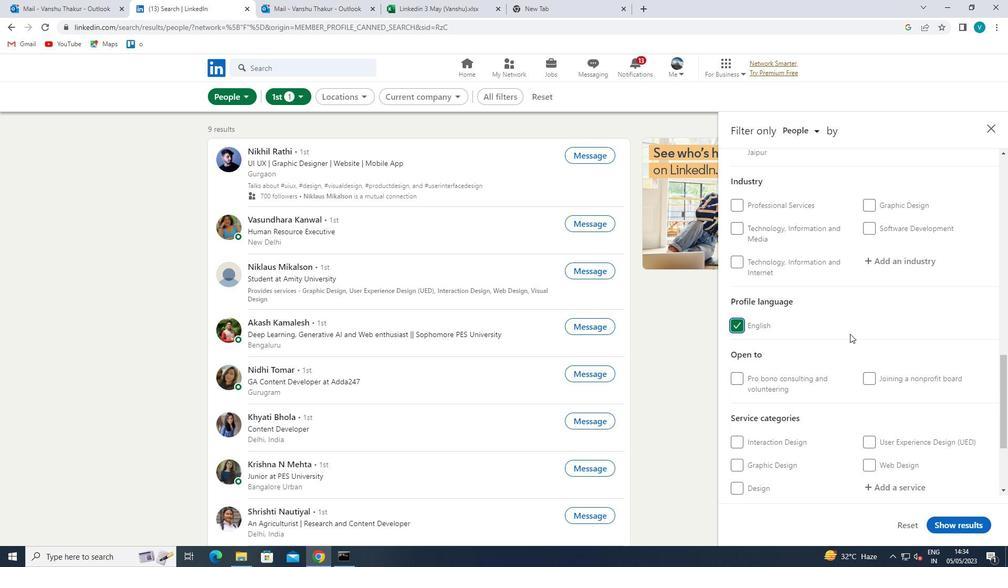 
Action: Mouse scrolled (851, 333) with delta (0, 0)
Screenshot: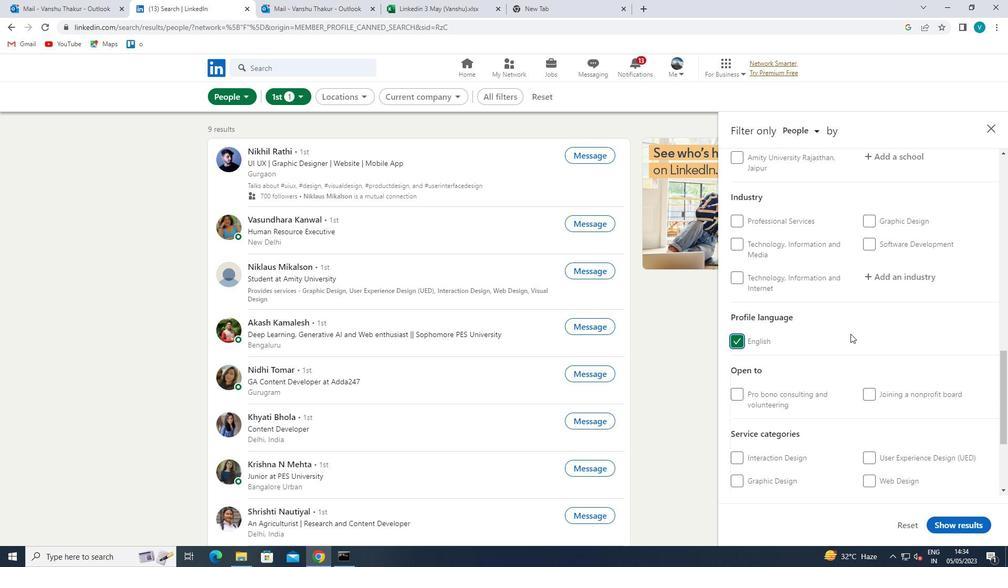 
Action: Mouse moved to (851, 332)
Screenshot: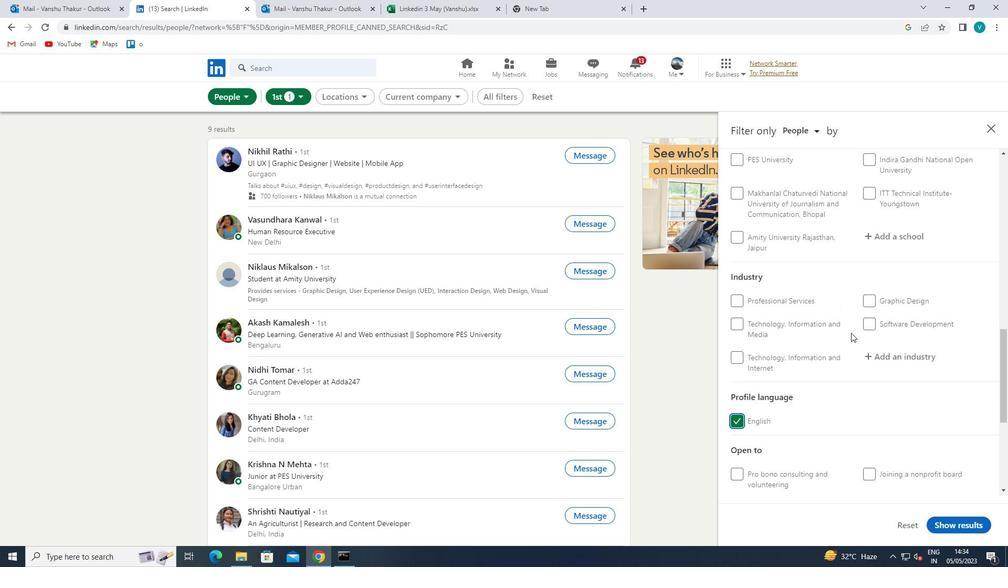 
Action: Mouse scrolled (851, 333) with delta (0, 0)
Screenshot: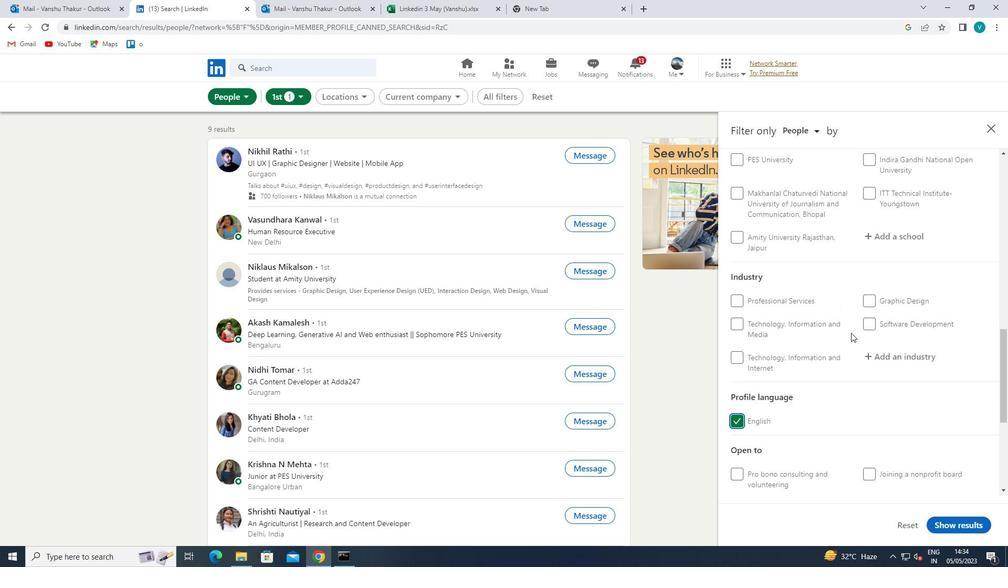 
Action: Mouse moved to (852, 332)
Screenshot: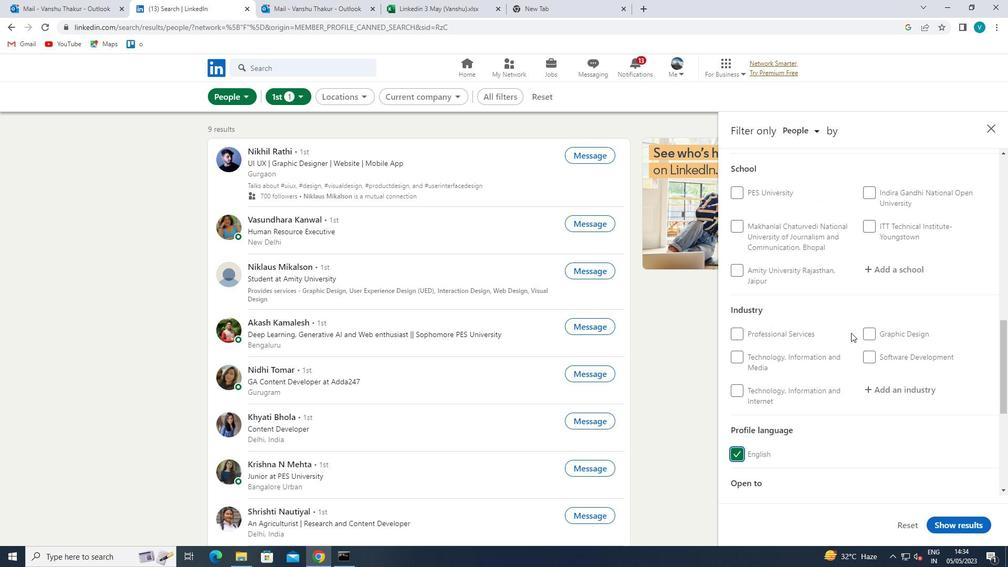 
Action: Mouse scrolled (852, 333) with delta (0, 0)
Screenshot: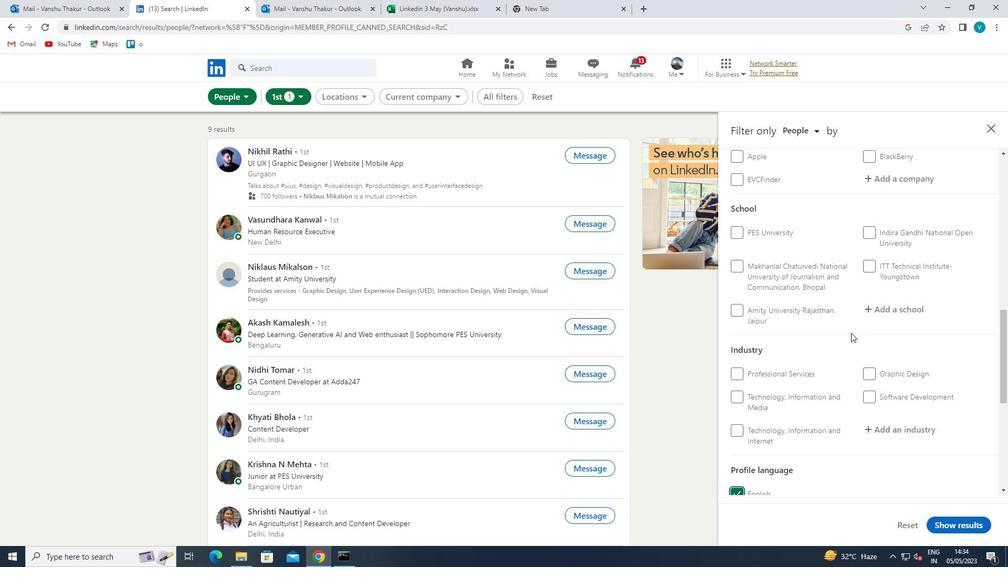 
Action: Mouse moved to (852, 332)
Screenshot: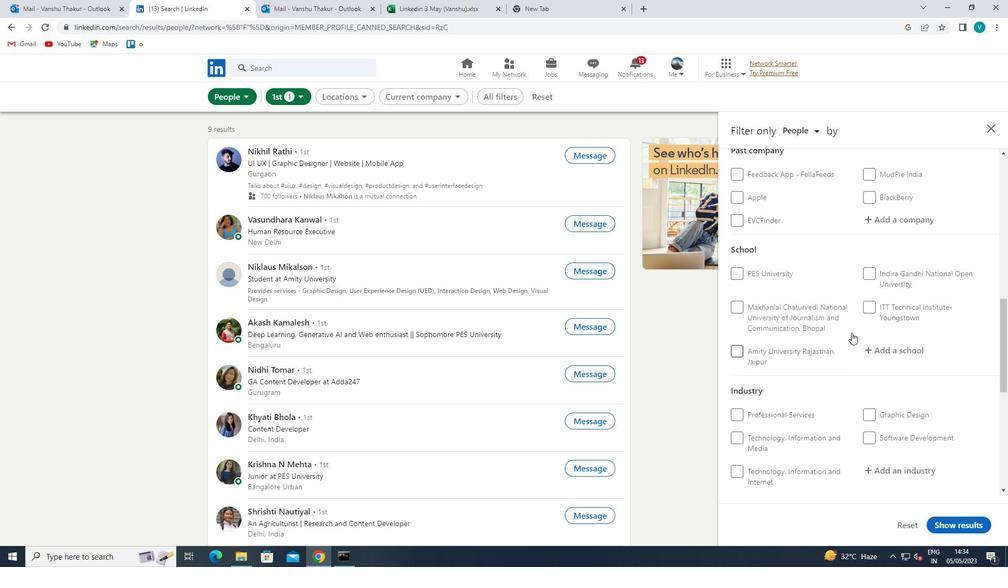 
Action: Mouse scrolled (852, 332) with delta (0, 0)
Screenshot: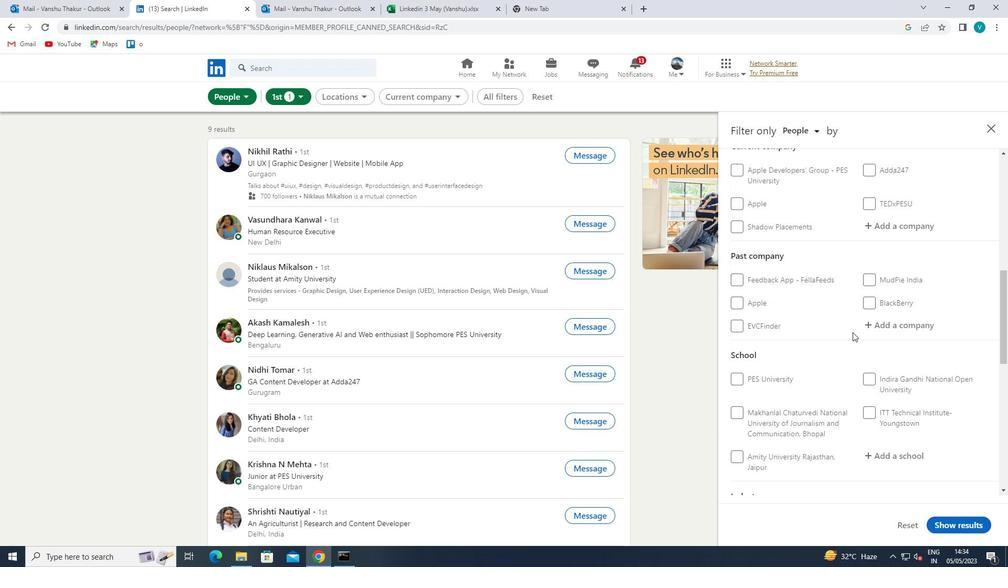 
Action: Mouse scrolled (852, 332) with delta (0, 0)
Screenshot: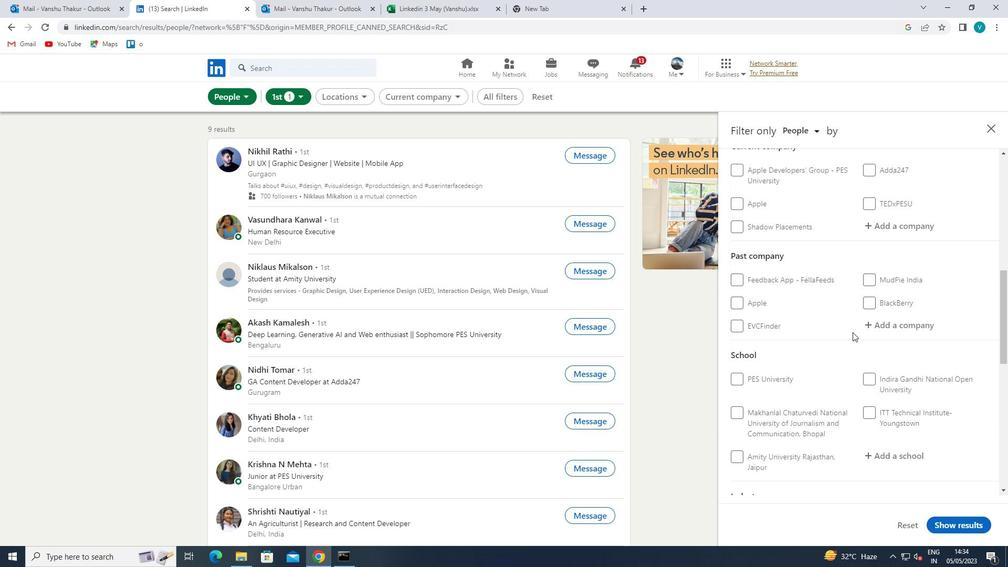 
Action: Mouse moved to (887, 334)
Screenshot: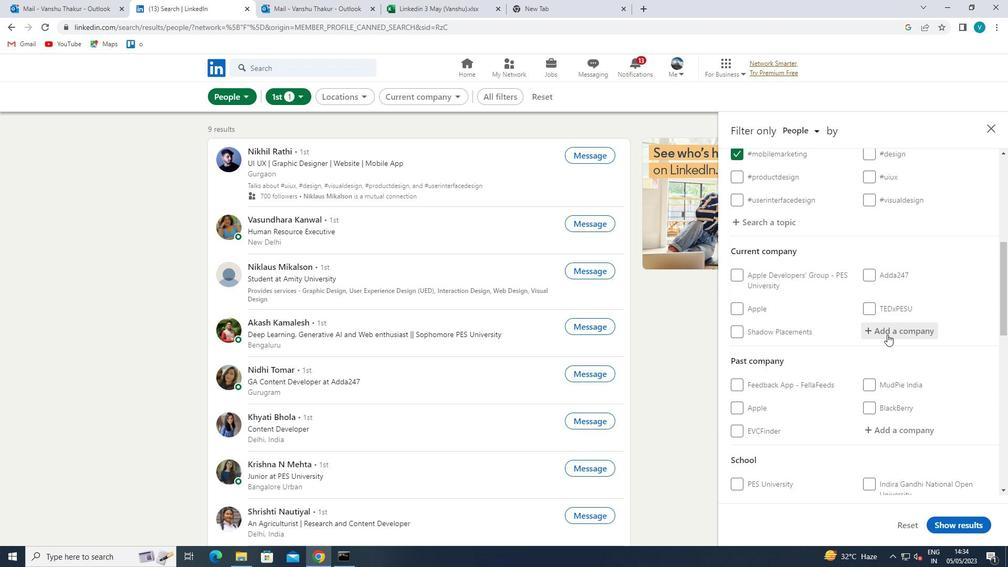 
Action: Mouse pressed left at (887, 334)
Screenshot: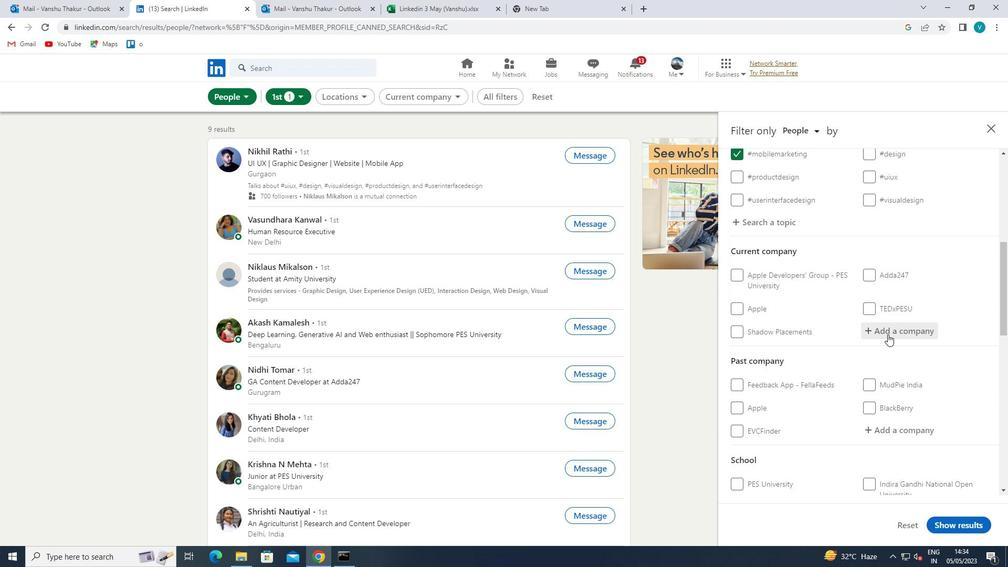 
Action: Mouse moved to (846, 361)
Screenshot: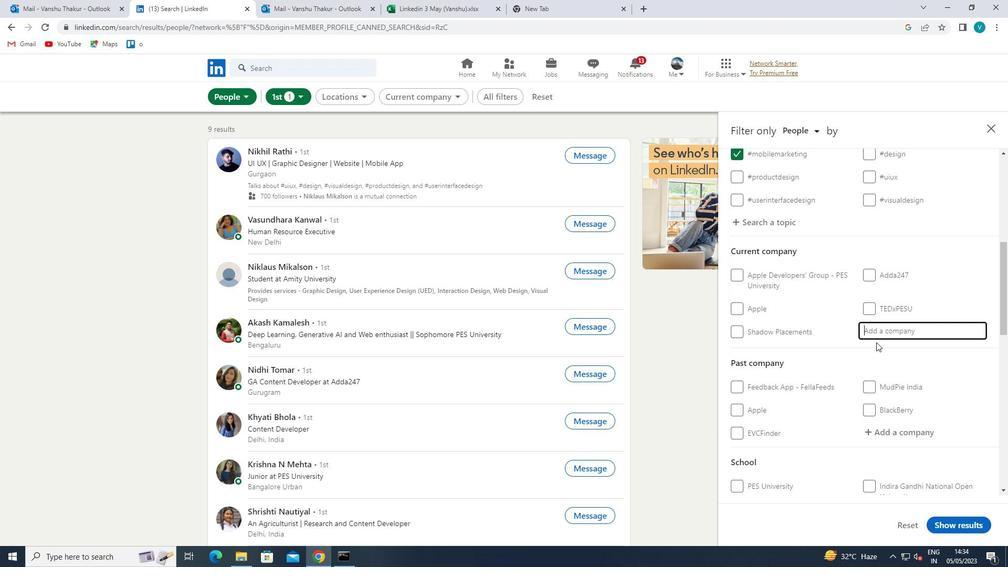
Action: Key pressed <Key.shift>UPSTOX
Screenshot: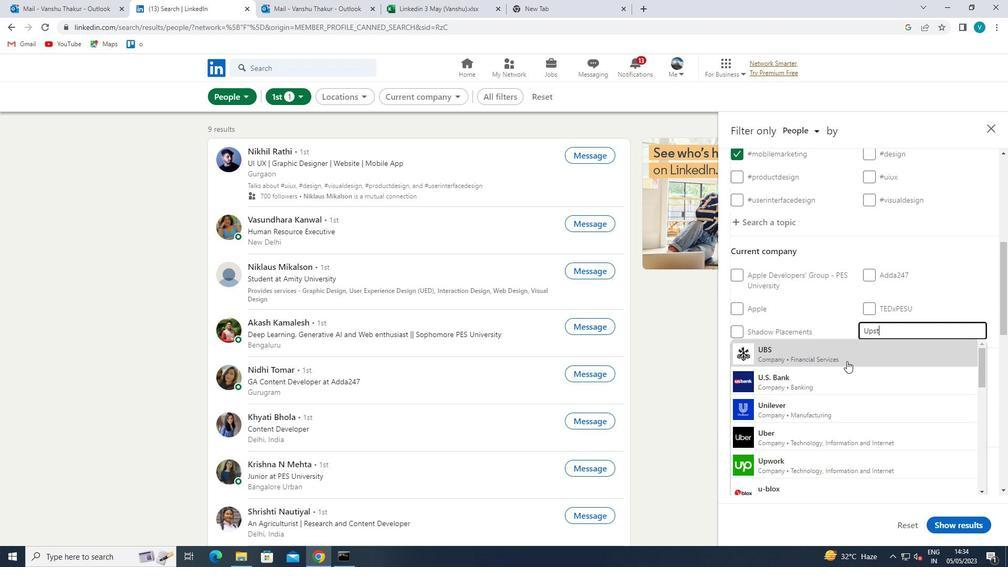 
Action: Mouse moved to (855, 355)
Screenshot: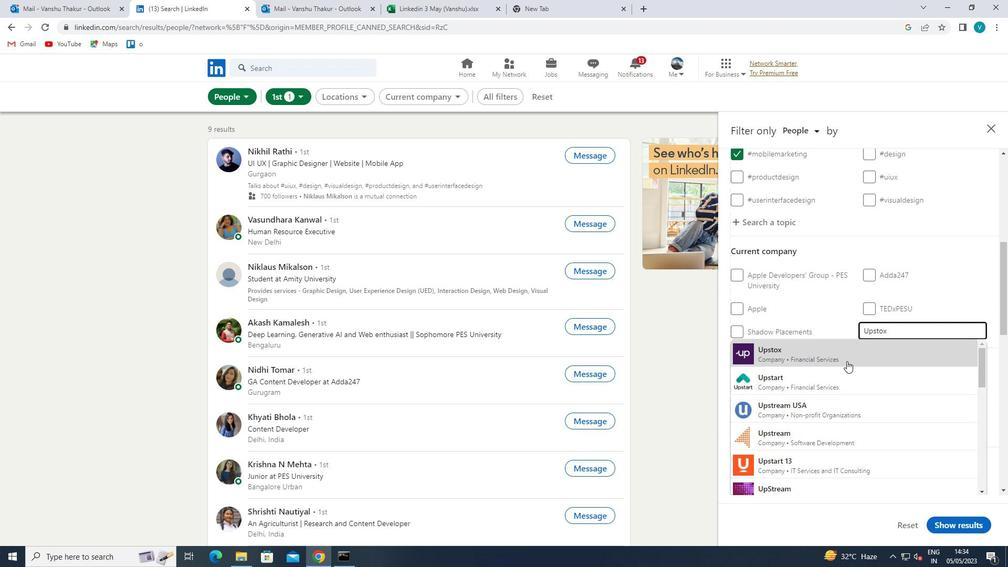 
Action: Mouse pressed left at (855, 355)
Screenshot: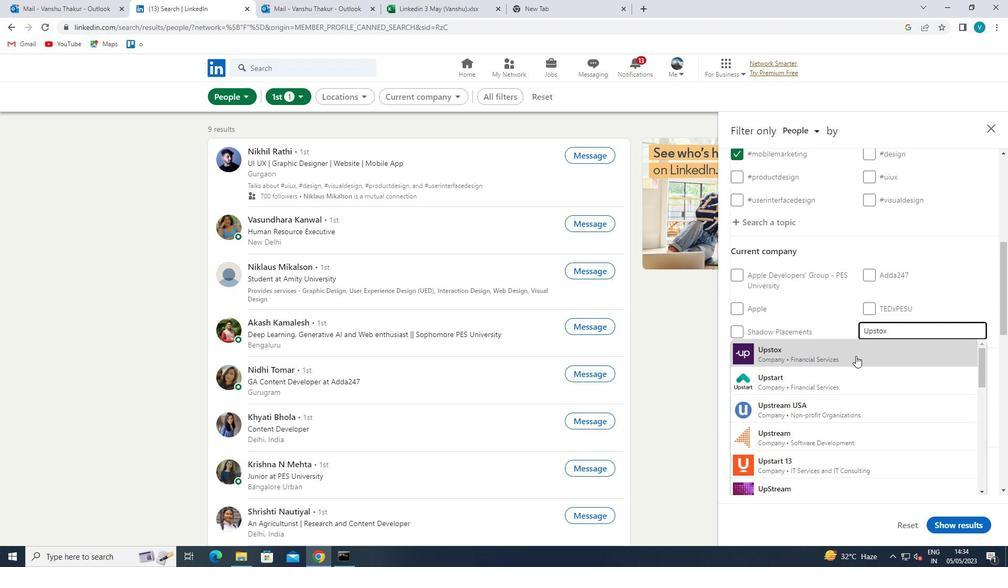 
Action: Mouse moved to (858, 354)
Screenshot: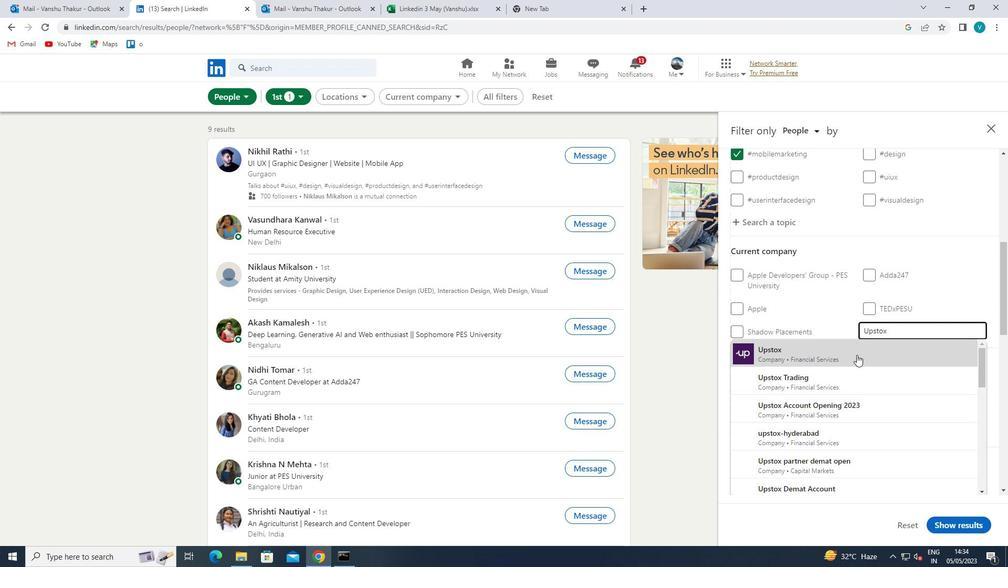 
Action: Mouse scrolled (858, 353) with delta (0, 0)
Screenshot: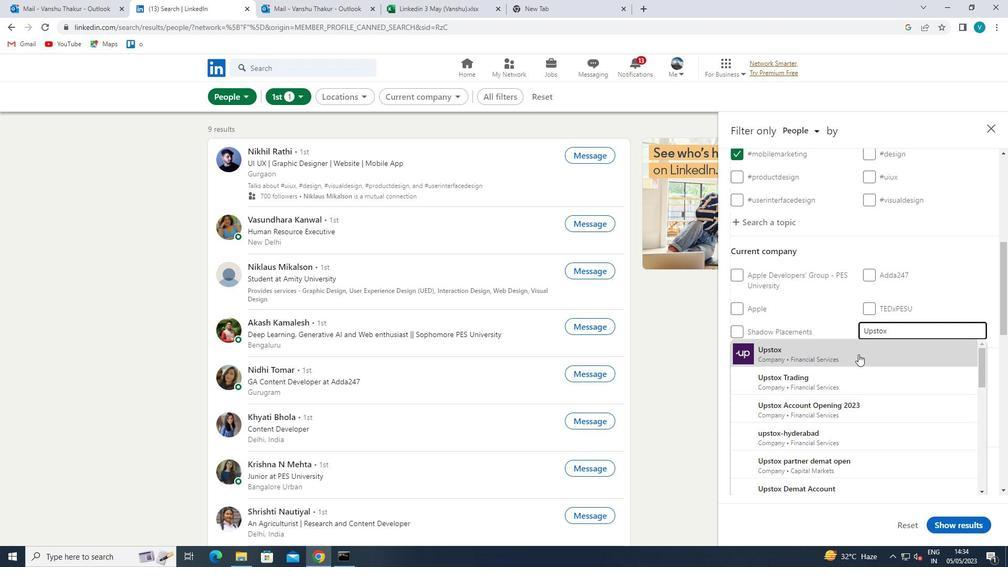 
Action: Mouse scrolled (858, 353) with delta (0, 0)
Screenshot: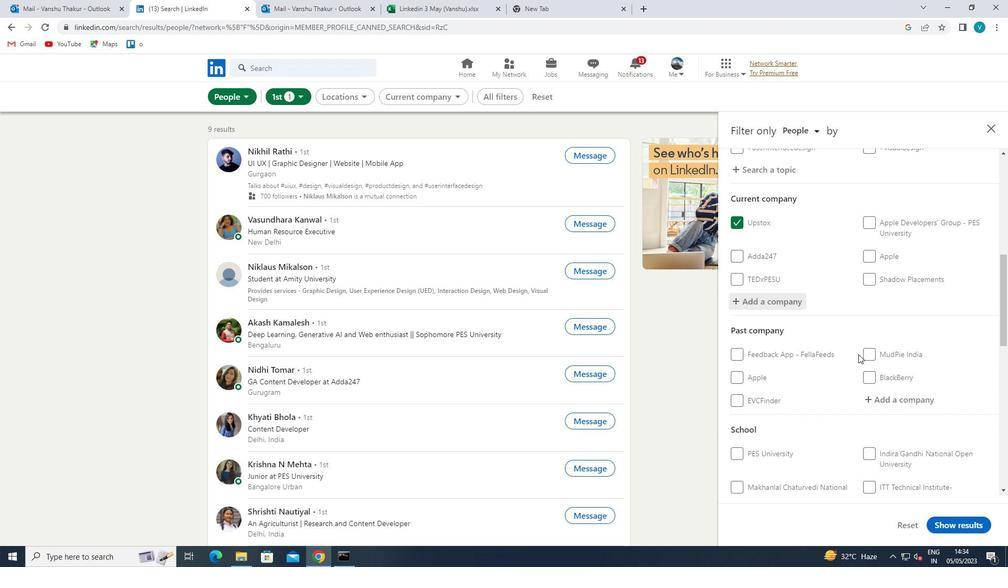
Action: Mouse scrolled (858, 353) with delta (0, 0)
Screenshot: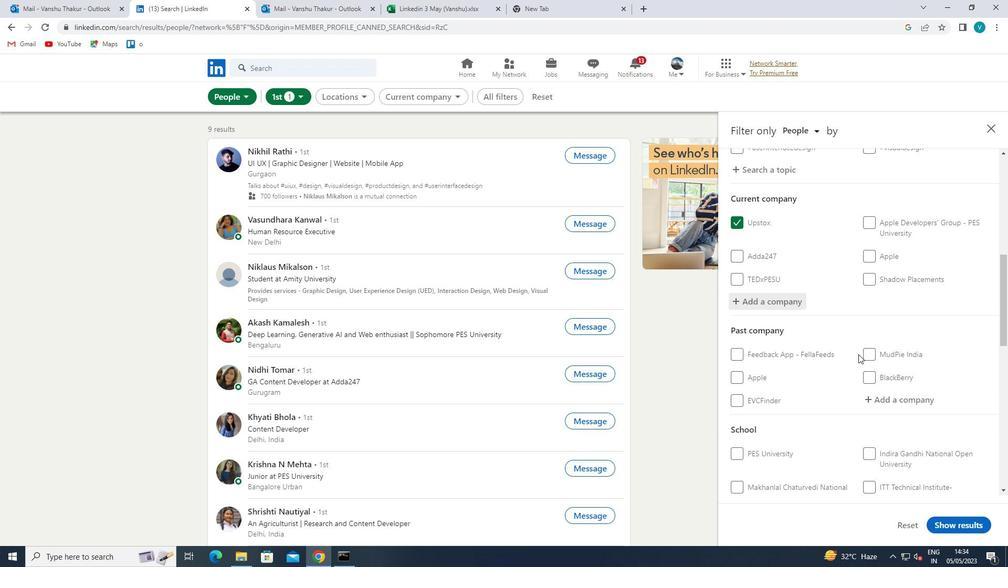 
Action: Mouse scrolled (858, 353) with delta (0, 0)
Screenshot: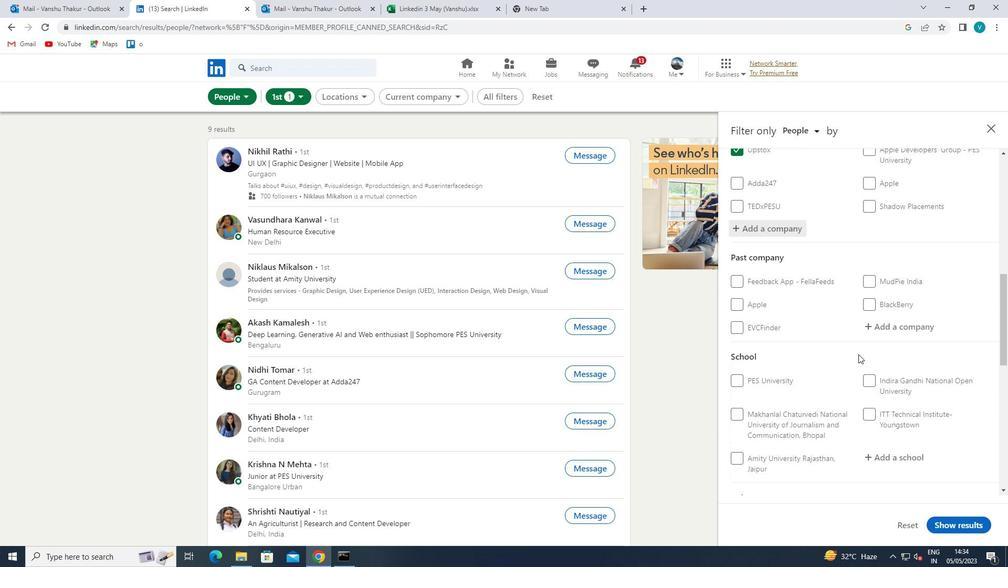 
Action: Mouse moved to (866, 370)
Screenshot: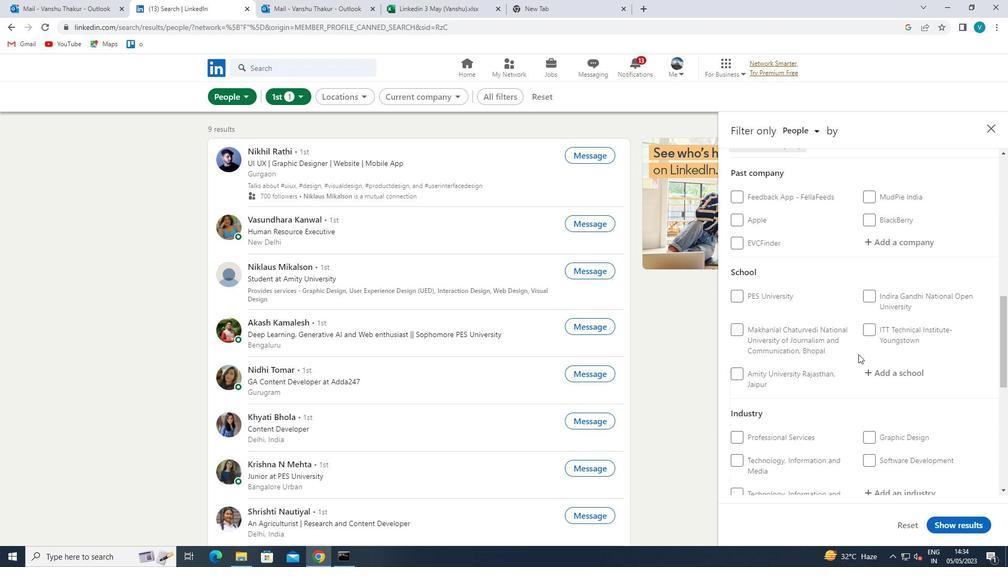 
Action: Mouse pressed left at (866, 370)
Screenshot: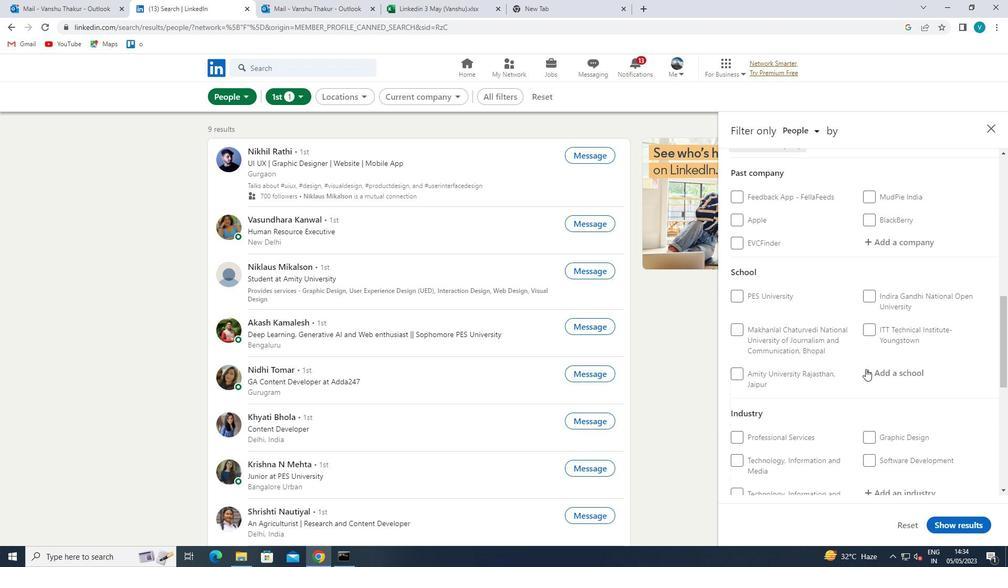 
Action: Mouse moved to (871, 368)
Screenshot: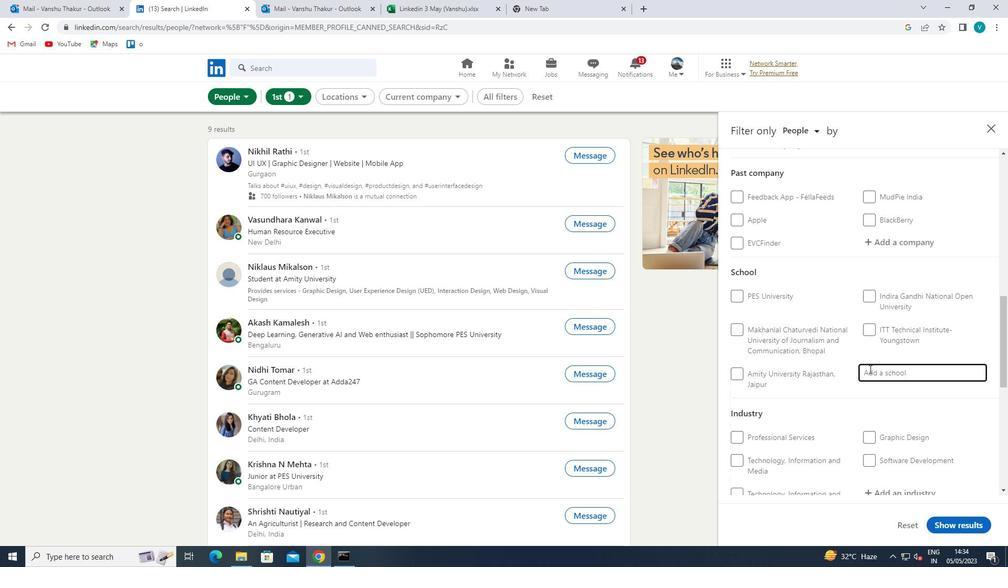
Action: Key pressed <Key.shift>GMR<Key.space>
Screenshot: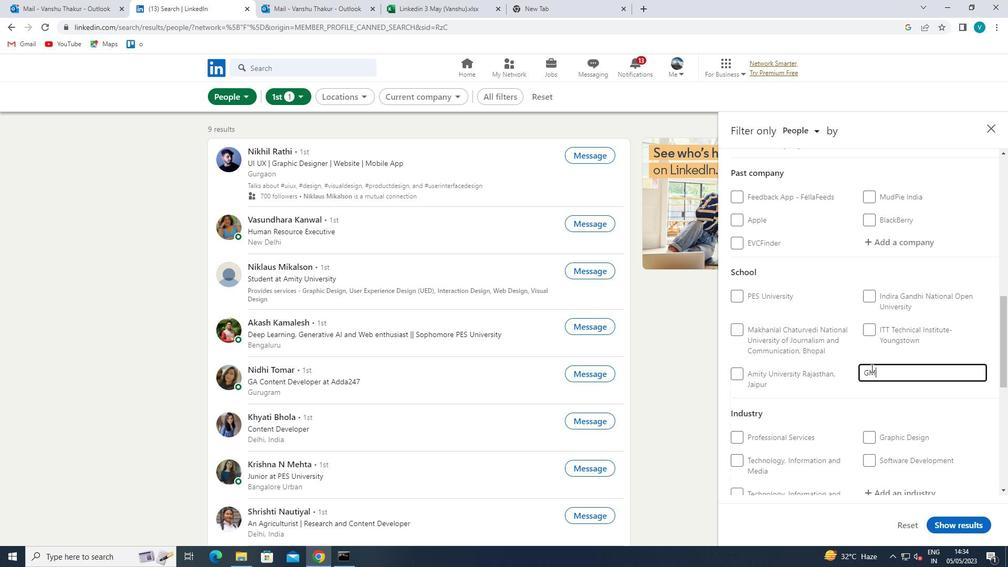 
Action: Mouse moved to (863, 404)
Screenshot: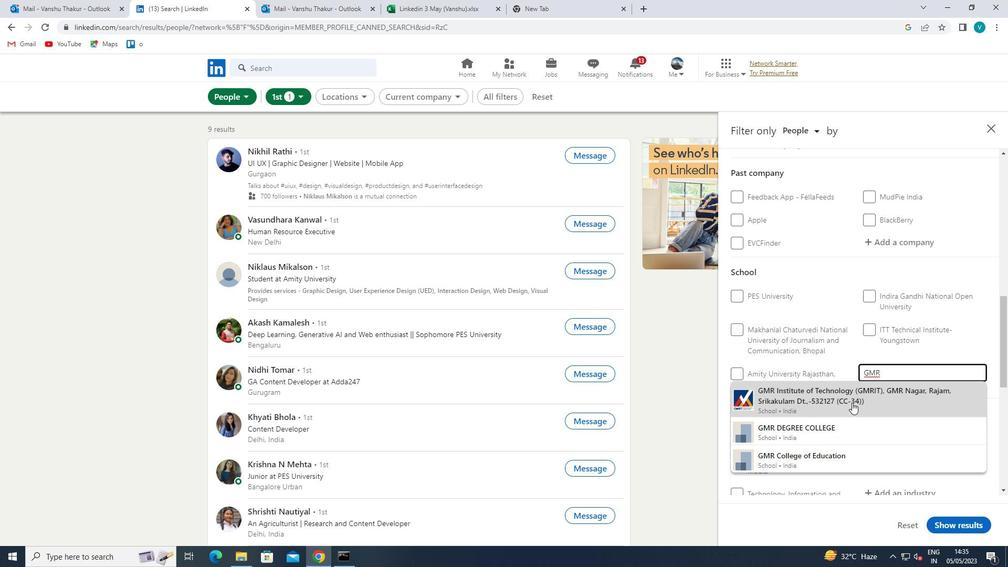 
Action: Mouse pressed left at (863, 404)
Screenshot: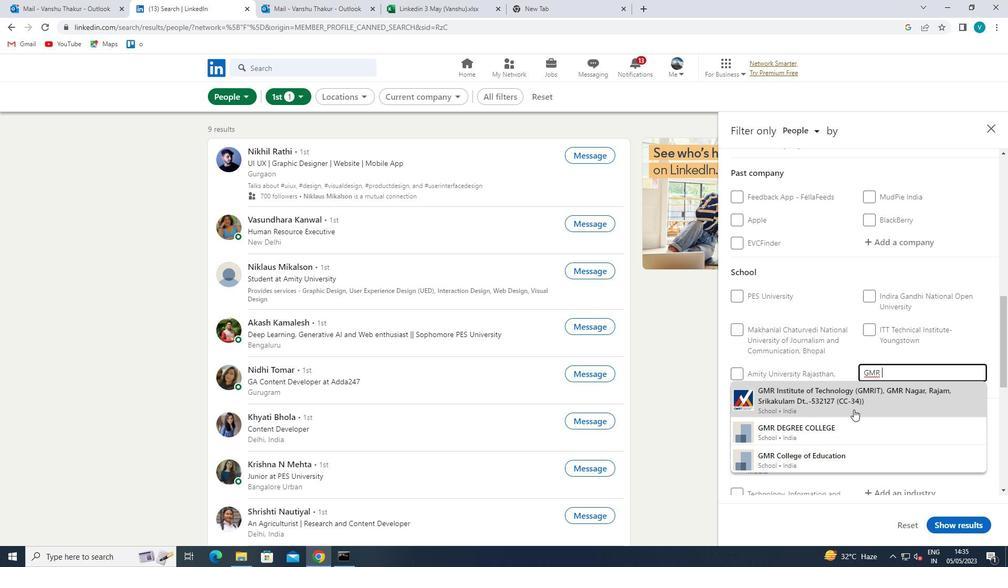 
Action: Mouse moved to (866, 402)
Screenshot: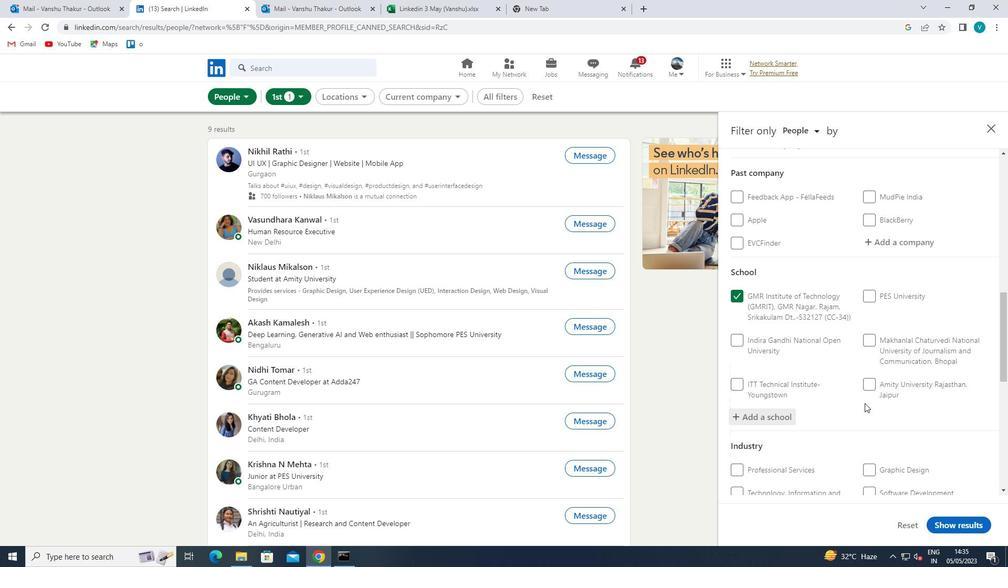 
Action: Mouse scrolled (866, 401) with delta (0, 0)
Screenshot: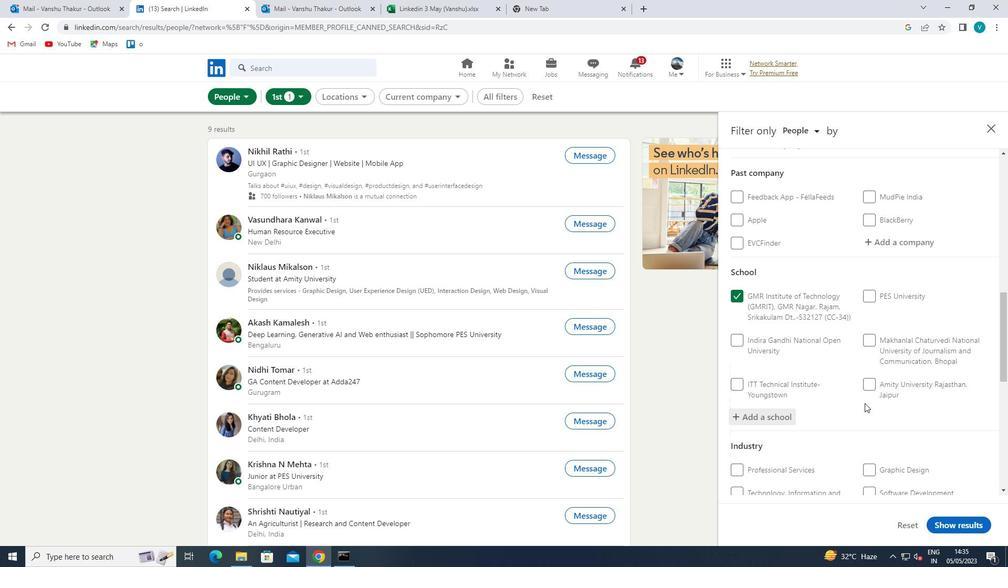 
Action: Mouse moved to (866, 402)
Screenshot: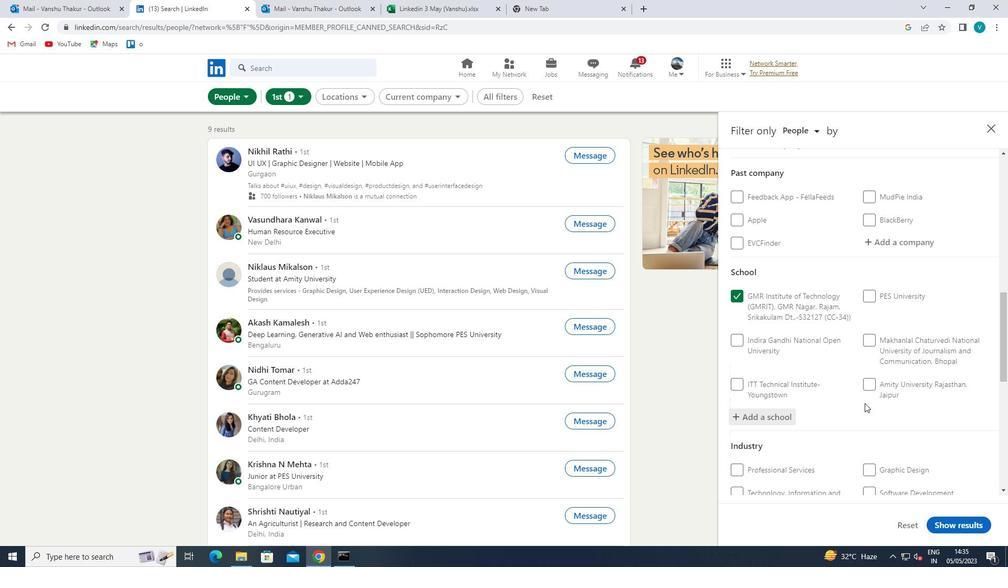 
Action: Mouse scrolled (866, 401) with delta (0, 0)
Screenshot: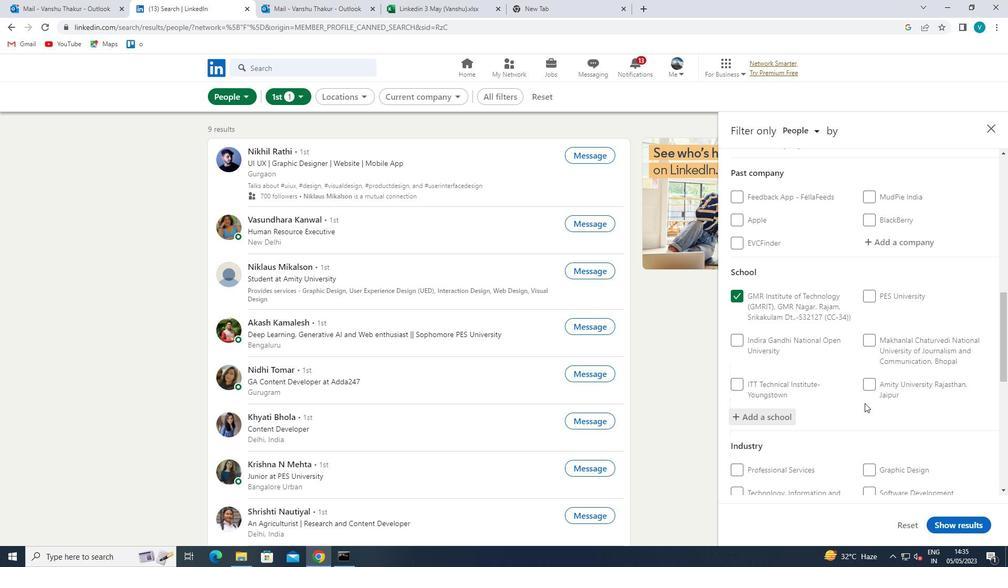 
Action: Mouse moved to (867, 401)
Screenshot: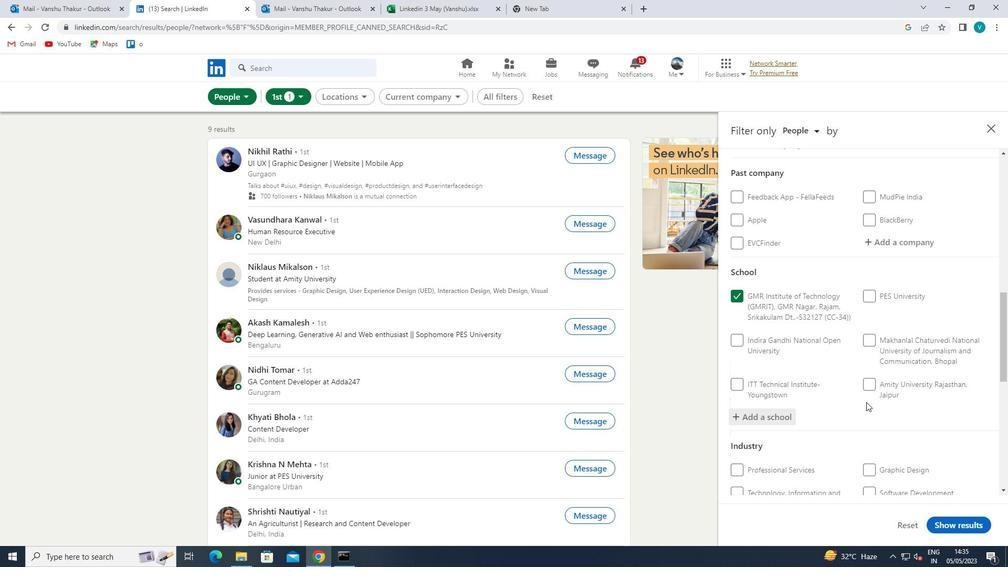 
Action: Mouse scrolled (867, 401) with delta (0, 0)
Screenshot: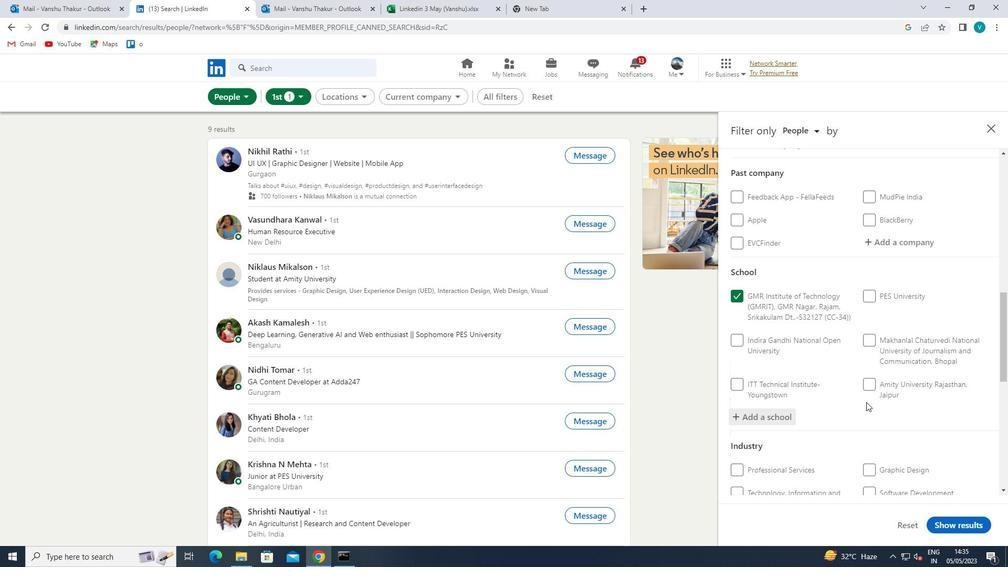
Action: Mouse moved to (898, 373)
Screenshot: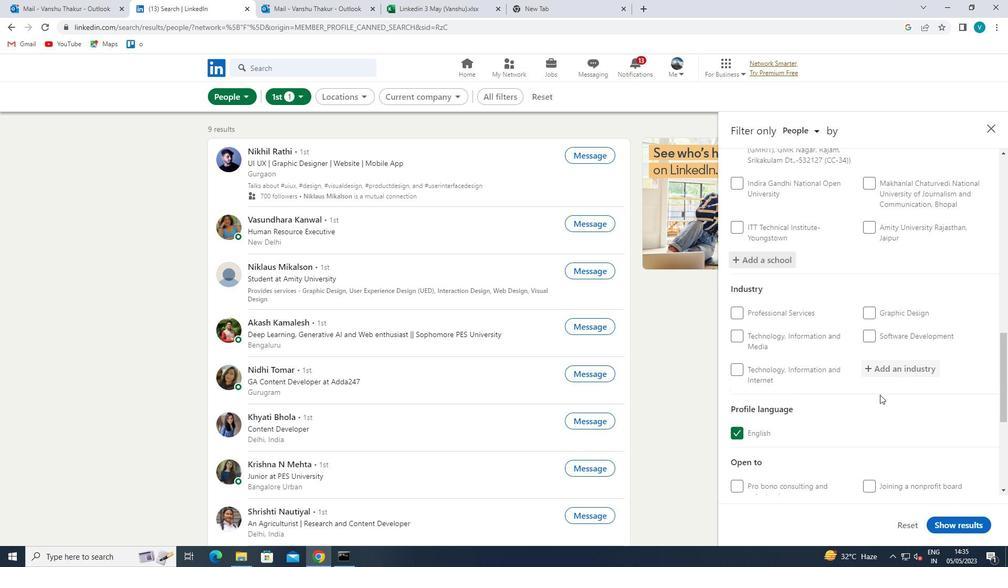 
Action: Mouse pressed left at (898, 373)
Screenshot: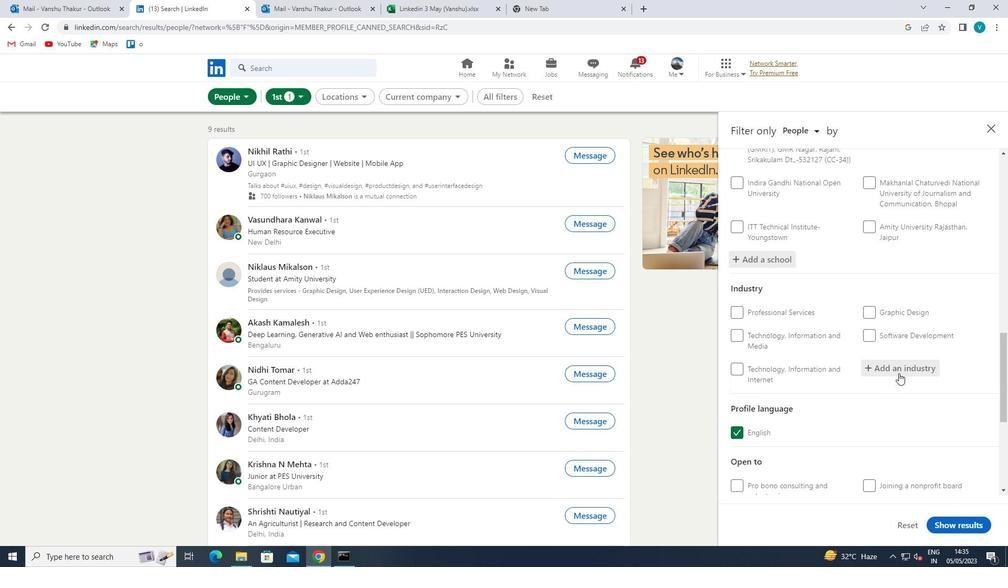 
Action: Mouse moved to (886, 380)
Screenshot: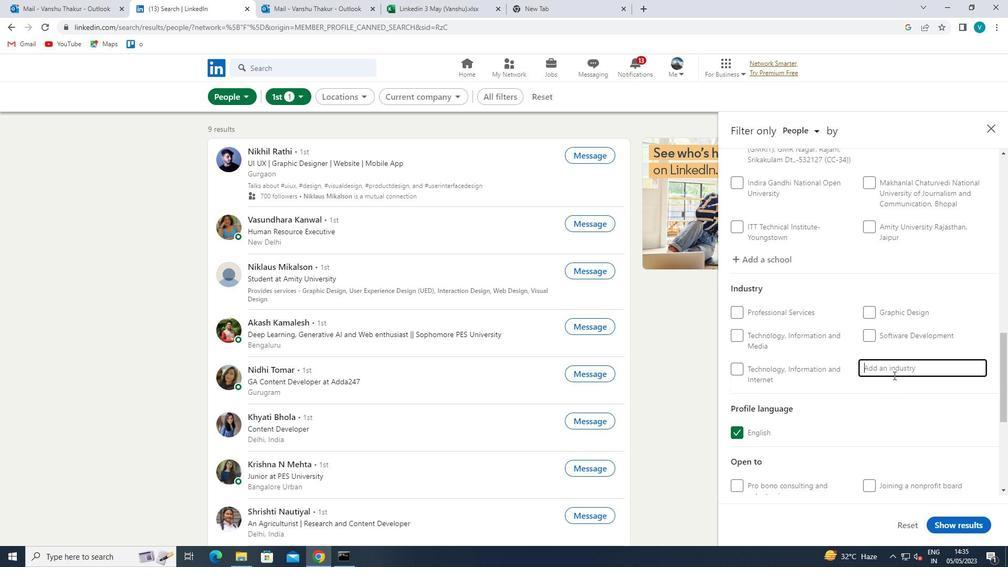 
Action: Key pressed <Key.shift>SATELLITE
Screenshot: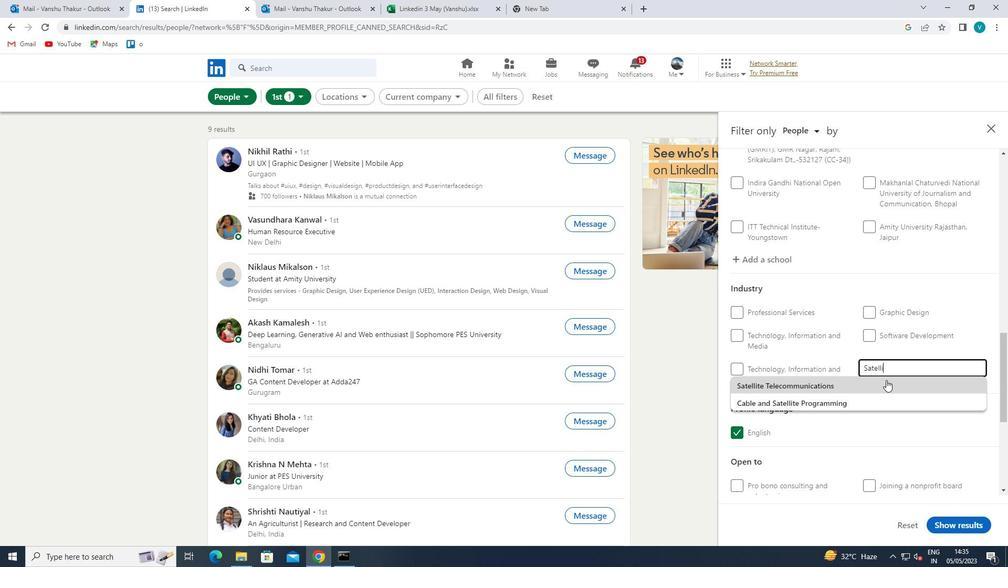 
Action: Mouse moved to (880, 380)
Screenshot: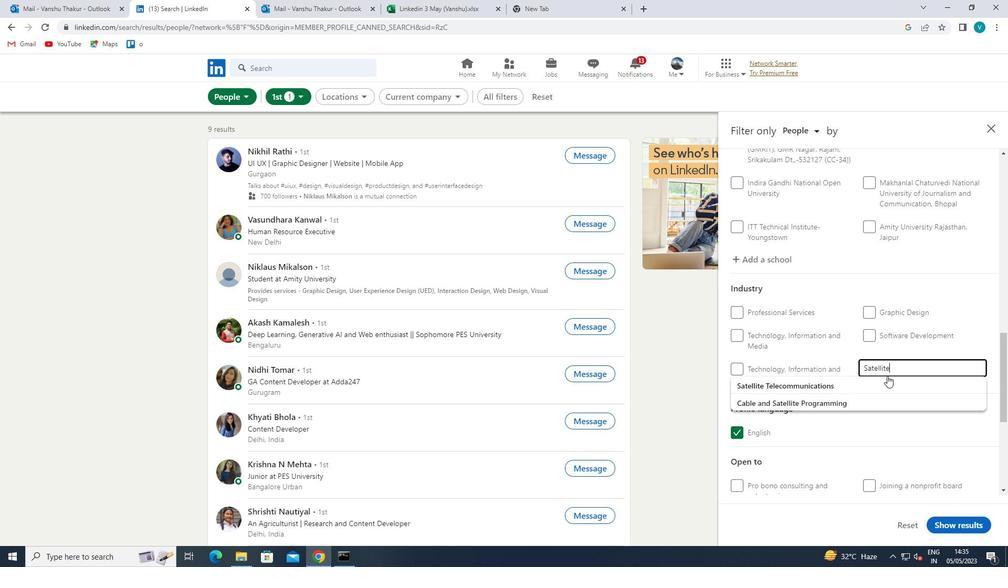 
Action: Mouse pressed left at (880, 380)
Screenshot: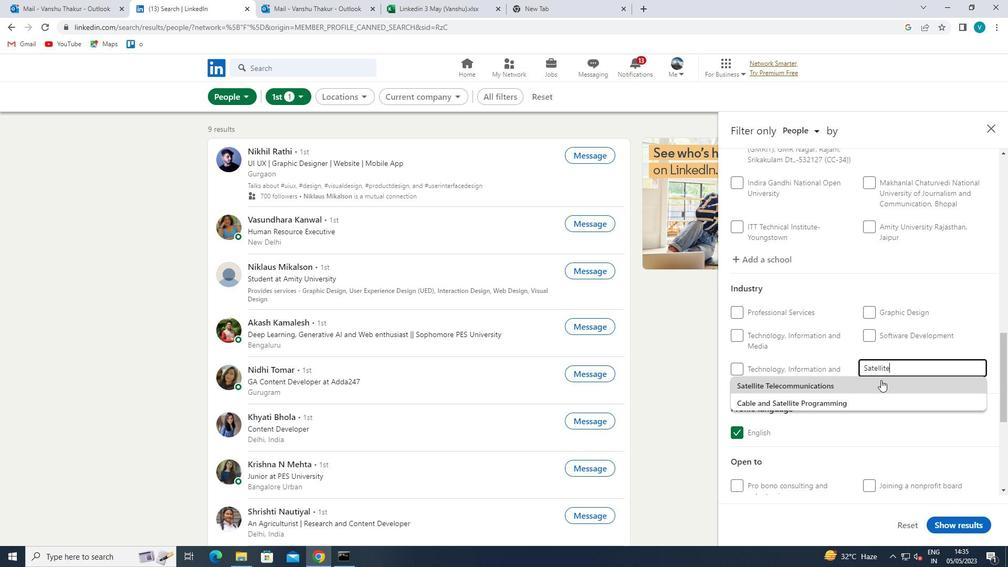 
Action: Mouse moved to (880, 380)
Screenshot: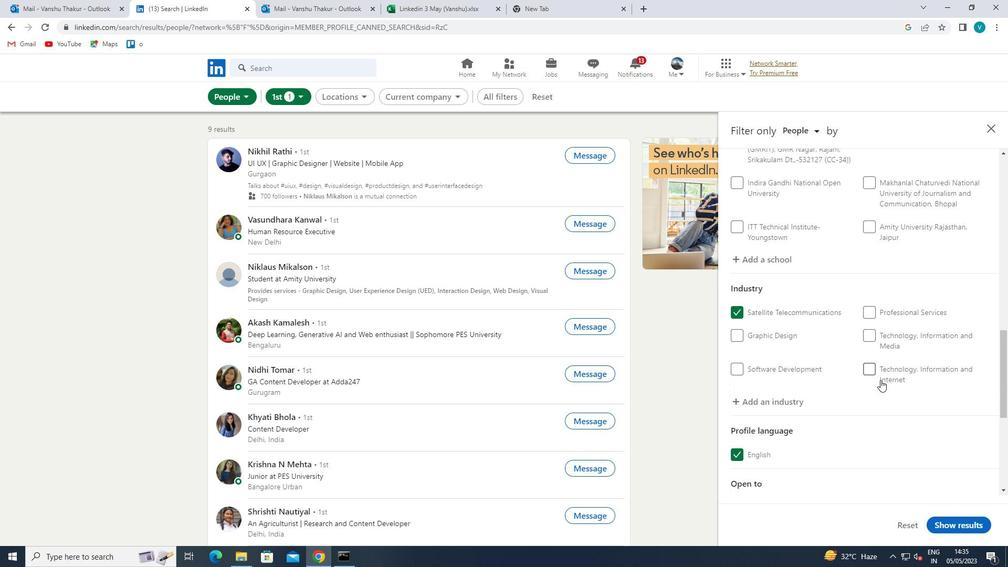 
Action: Mouse scrolled (880, 379) with delta (0, 0)
Screenshot: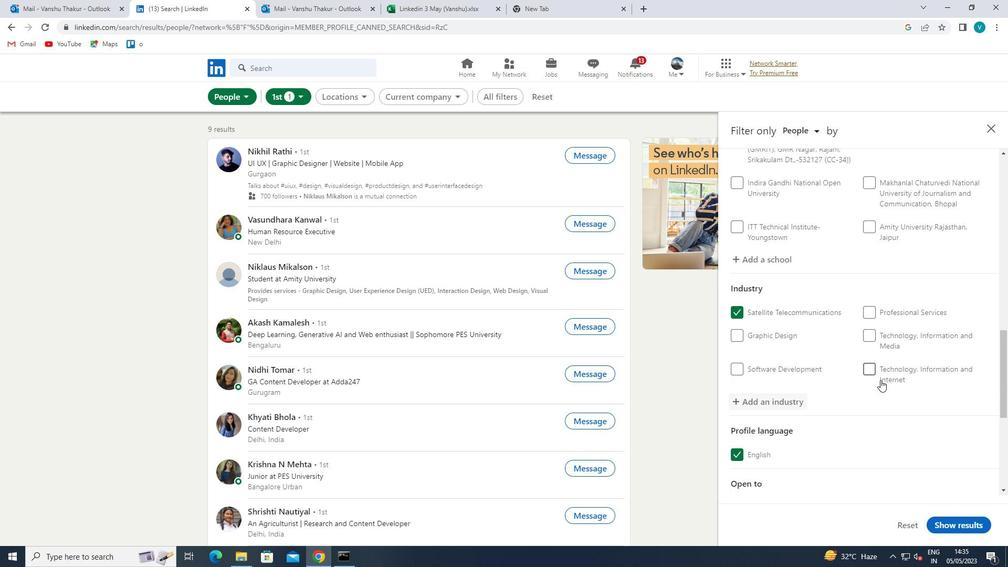 
Action: Mouse scrolled (880, 379) with delta (0, 0)
Screenshot: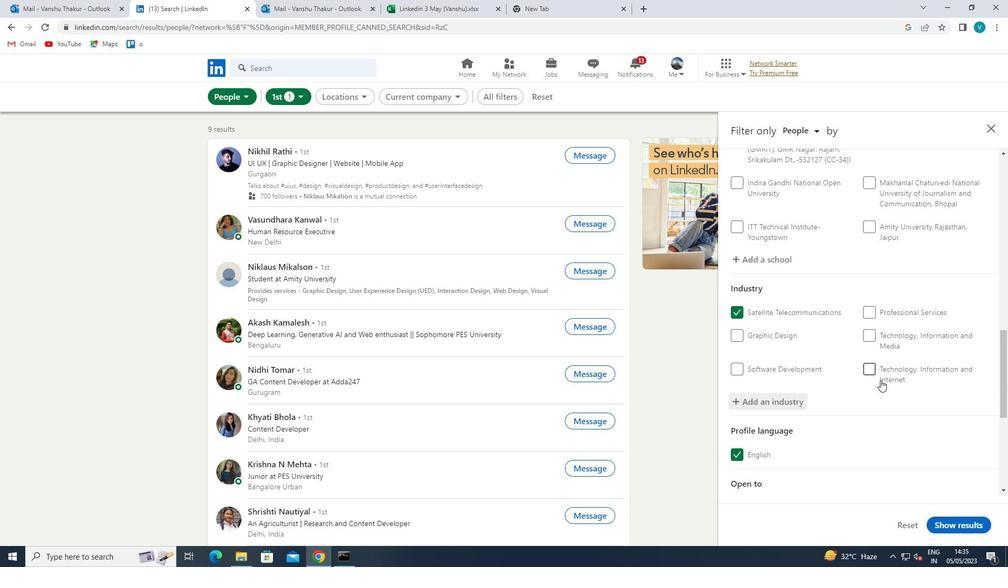 
Action: Mouse moved to (880, 380)
Screenshot: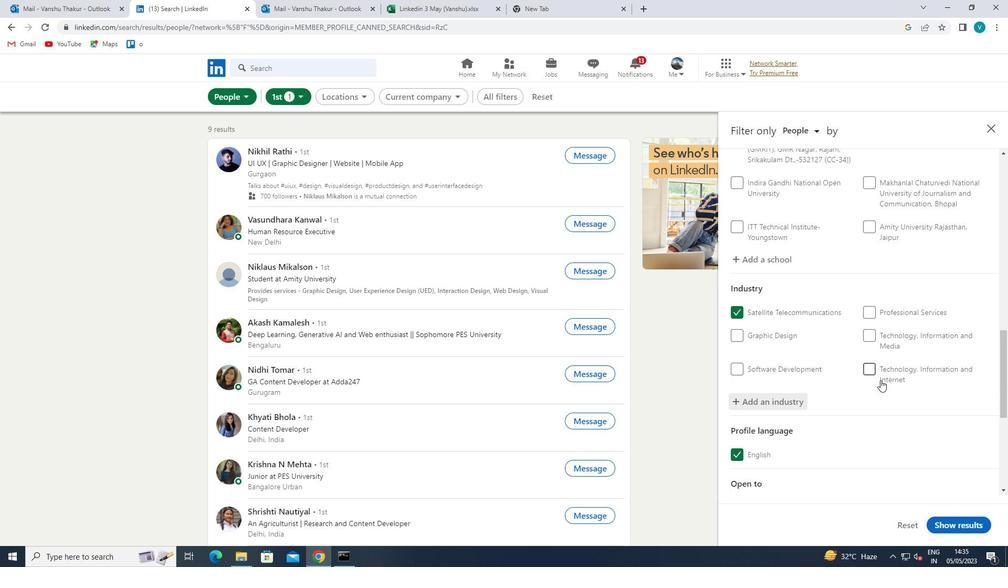 
Action: Mouse scrolled (880, 379) with delta (0, 0)
Screenshot: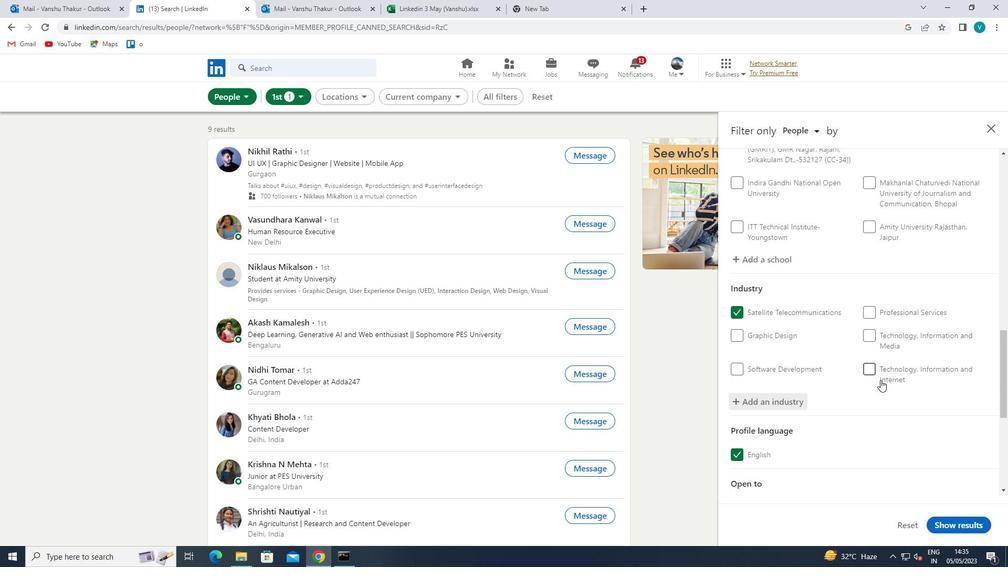 
Action: Mouse scrolled (880, 379) with delta (0, 0)
Screenshot: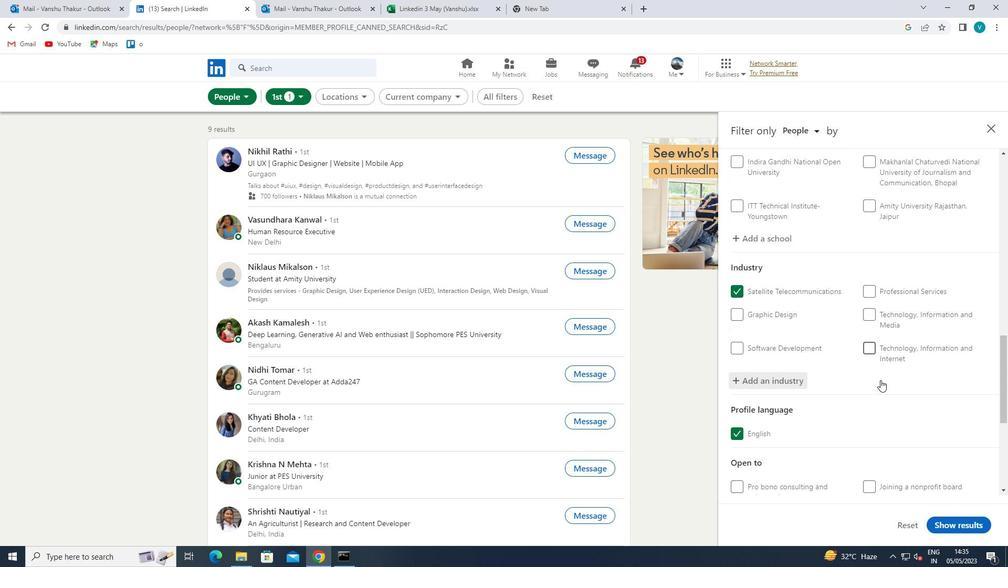 
Action: Mouse scrolled (880, 379) with delta (0, 0)
Screenshot: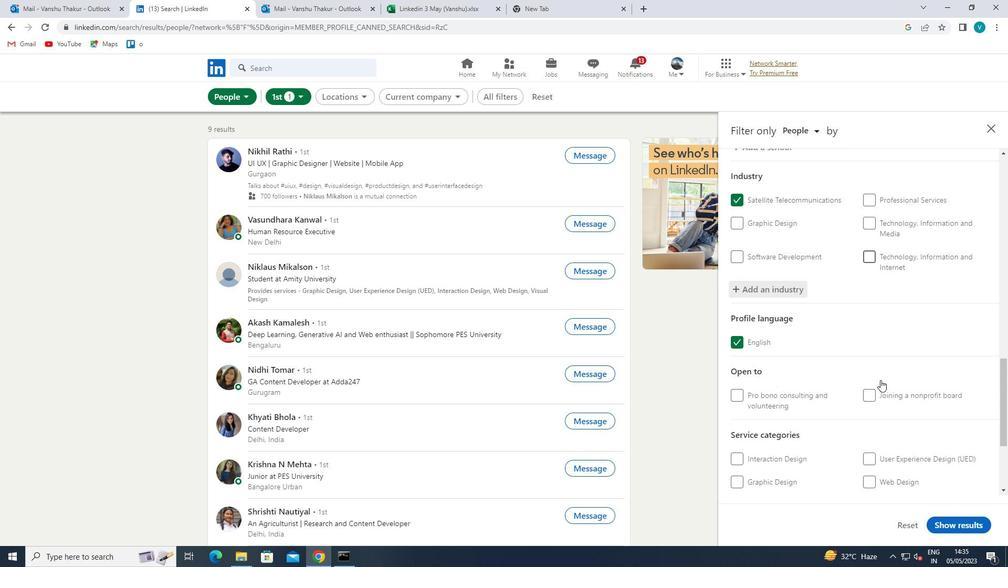 
Action: Mouse moved to (903, 357)
Screenshot: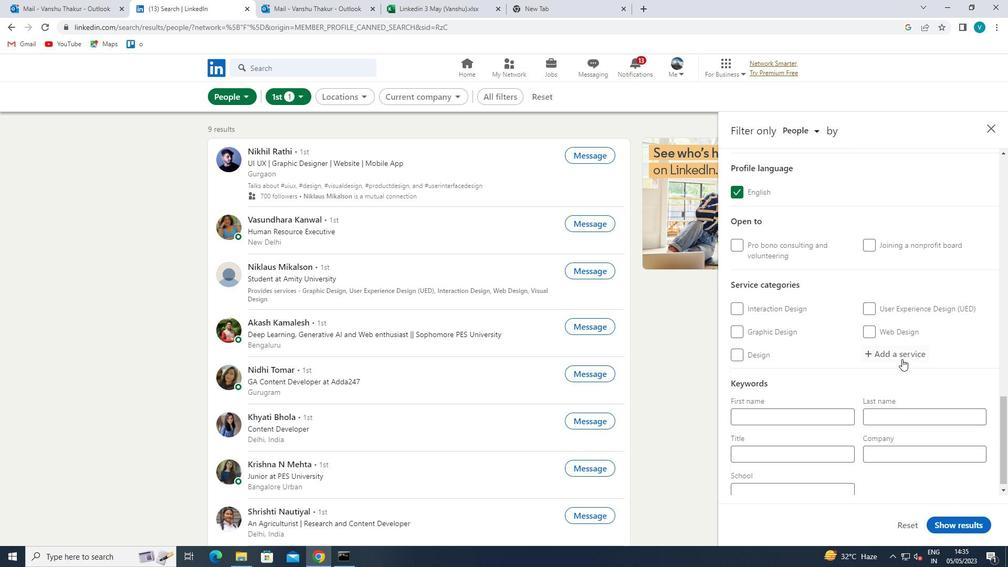 
Action: Mouse pressed left at (903, 357)
Screenshot: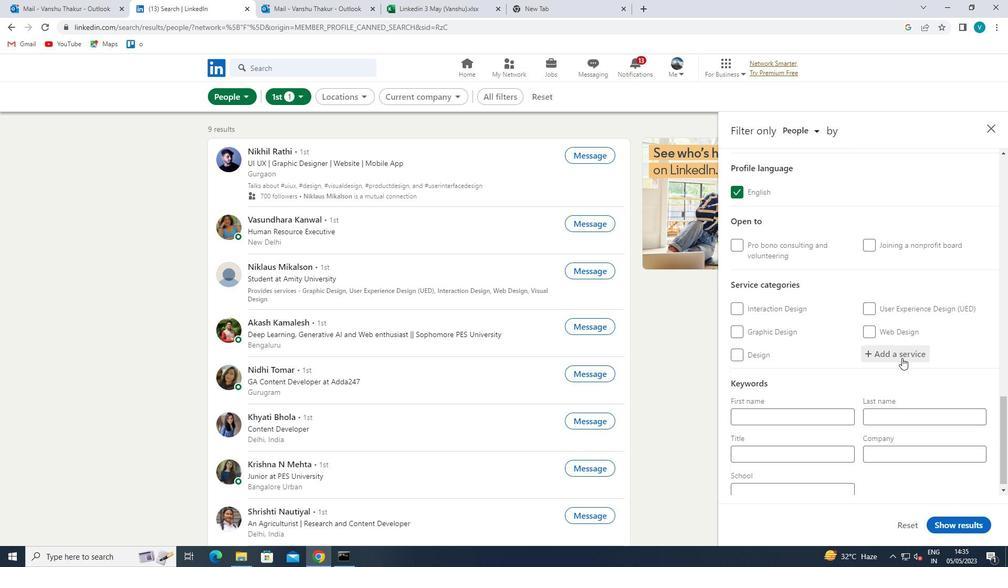 
Action: Mouse moved to (904, 356)
Screenshot: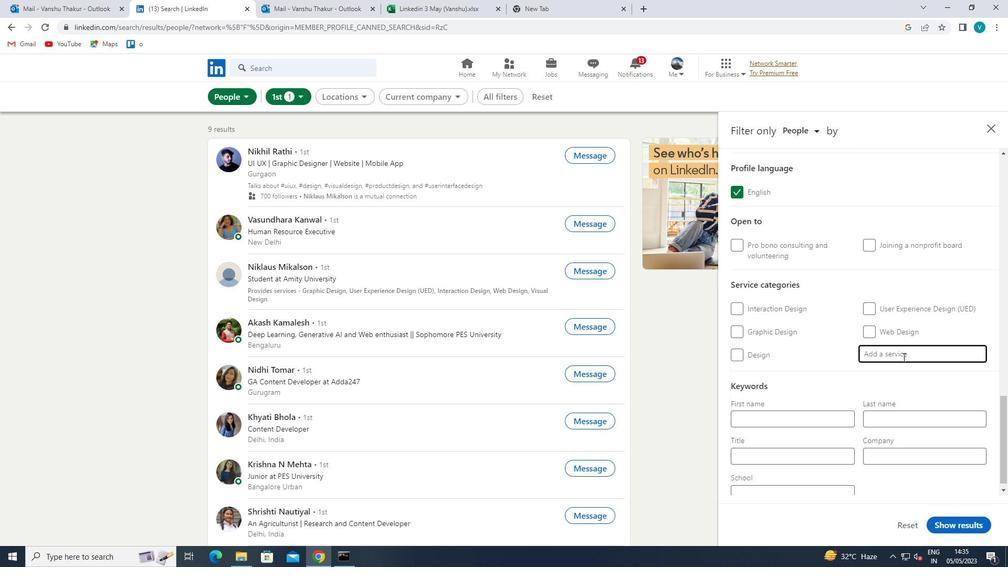 
Action: Key pressed <Key.shift>NATURE
Screenshot: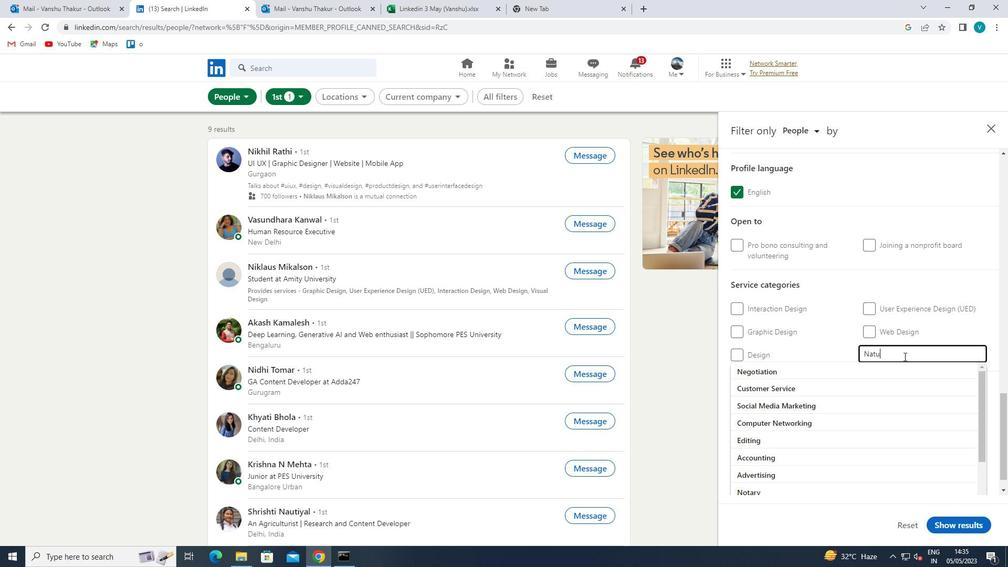 
Action: Mouse moved to (889, 365)
Screenshot: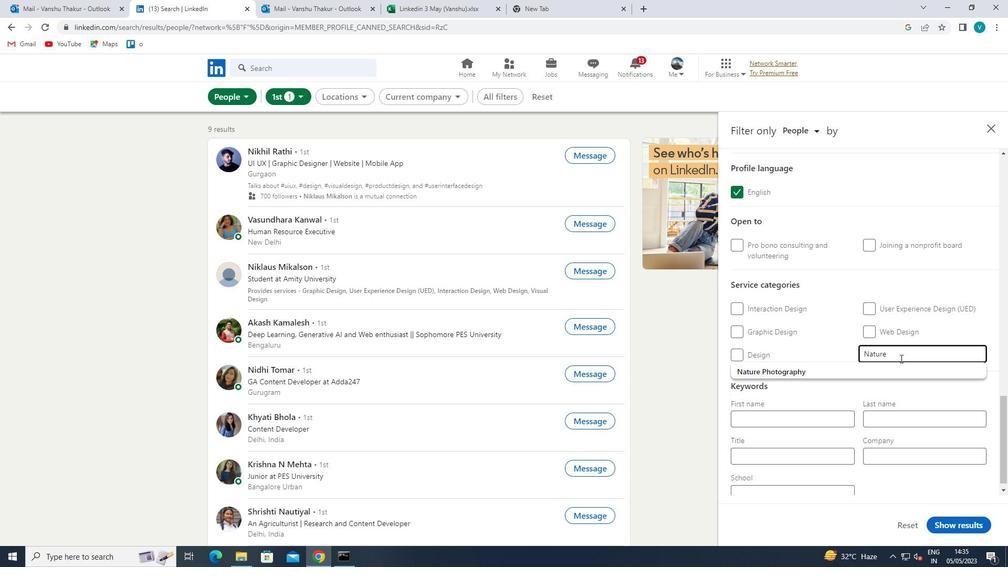 
Action: Mouse pressed left at (889, 365)
Screenshot: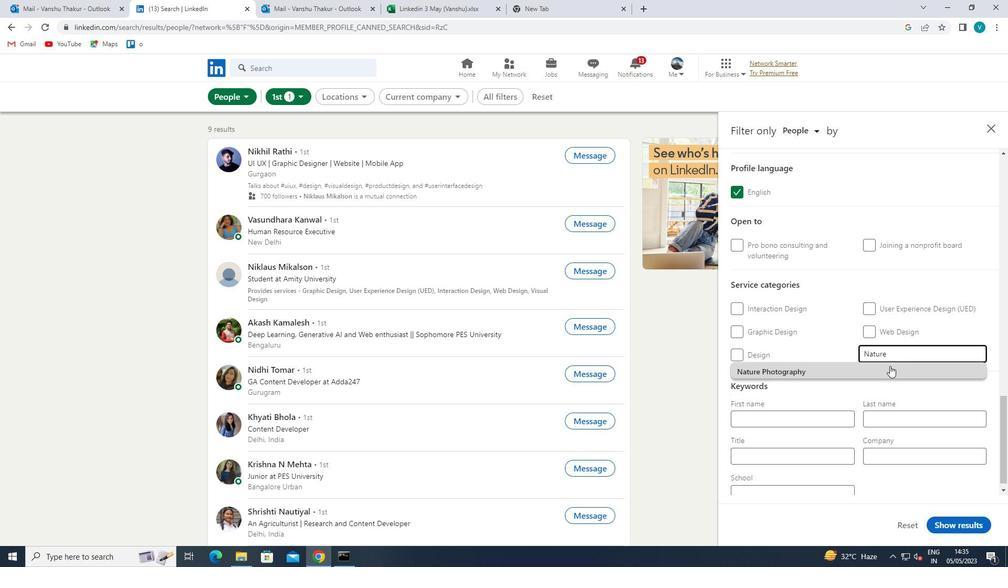 
Action: Mouse scrolled (889, 365) with delta (0, 0)
Screenshot: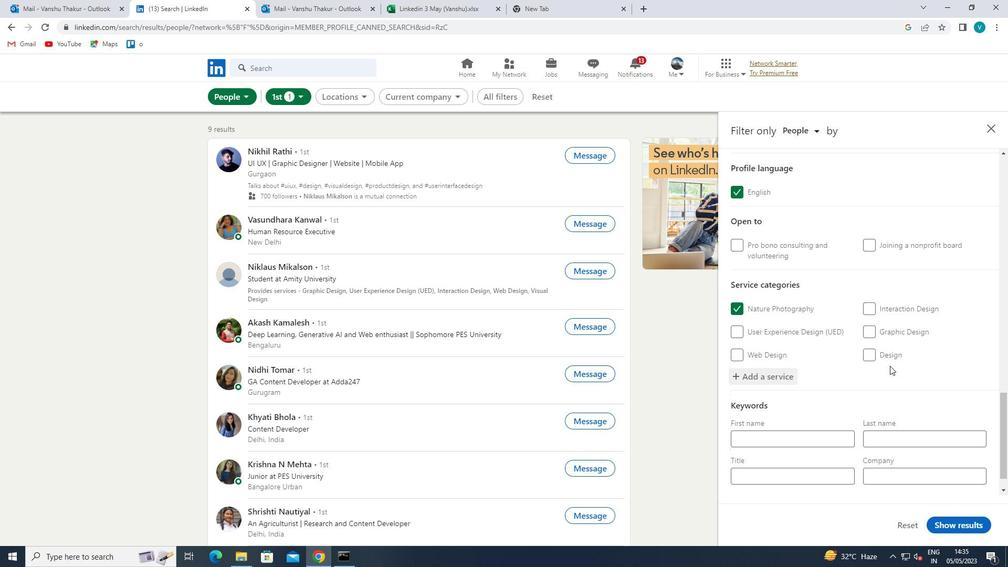 
Action: Mouse moved to (888, 366)
Screenshot: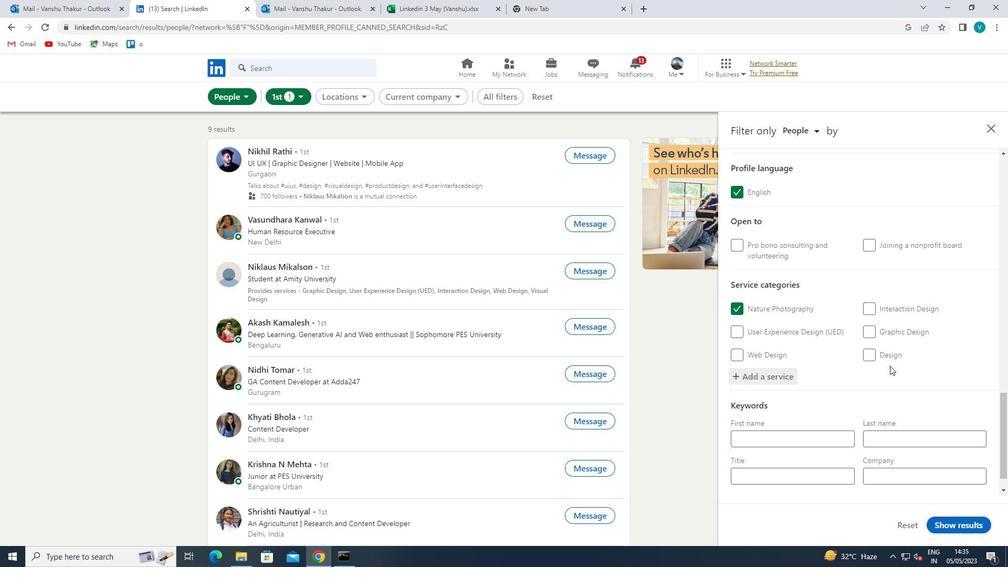 
Action: Mouse scrolled (888, 365) with delta (0, 0)
Screenshot: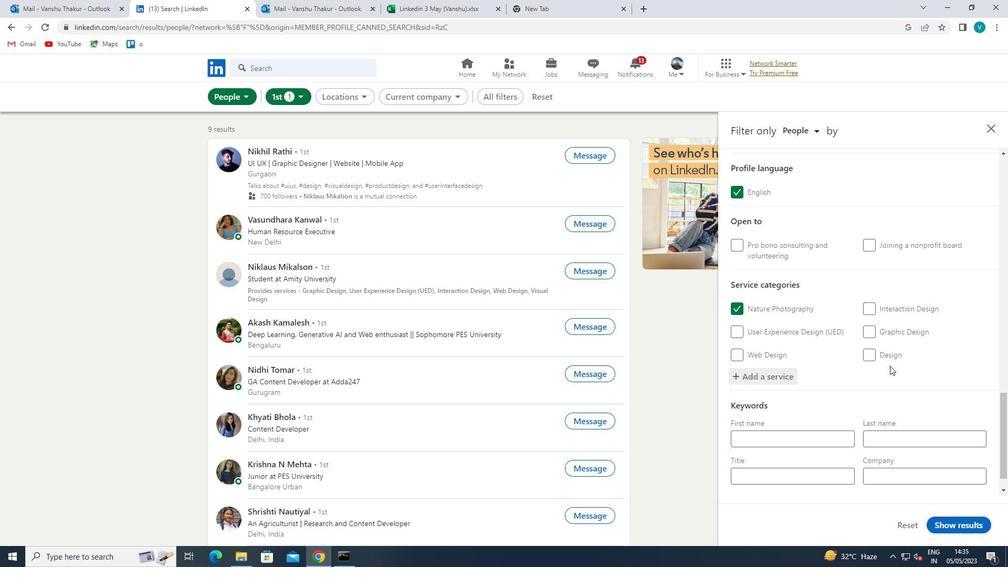 
Action: Mouse moved to (885, 368)
Screenshot: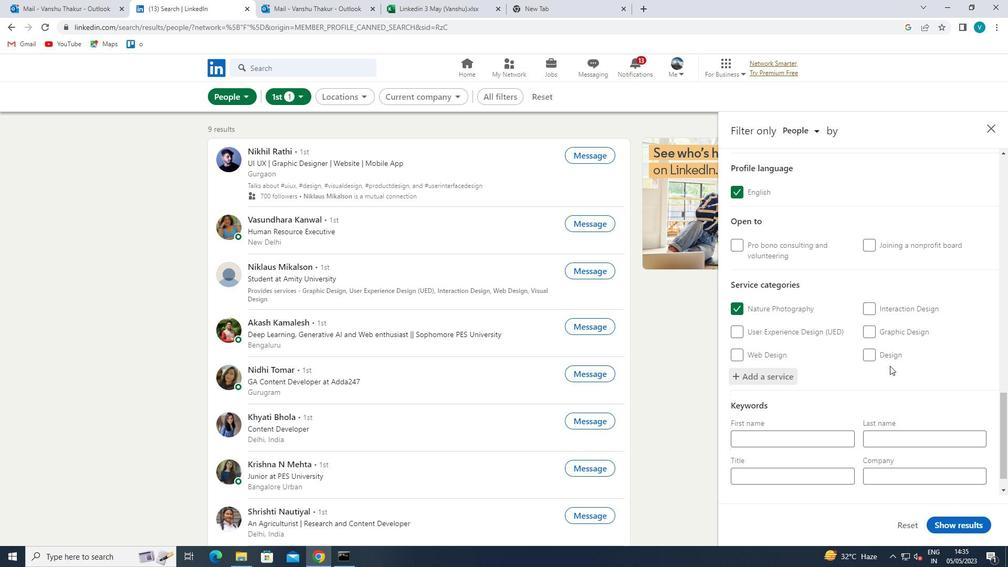 
Action: Mouse scrolled (885, 368) with delta (0, 0)
Screenshot: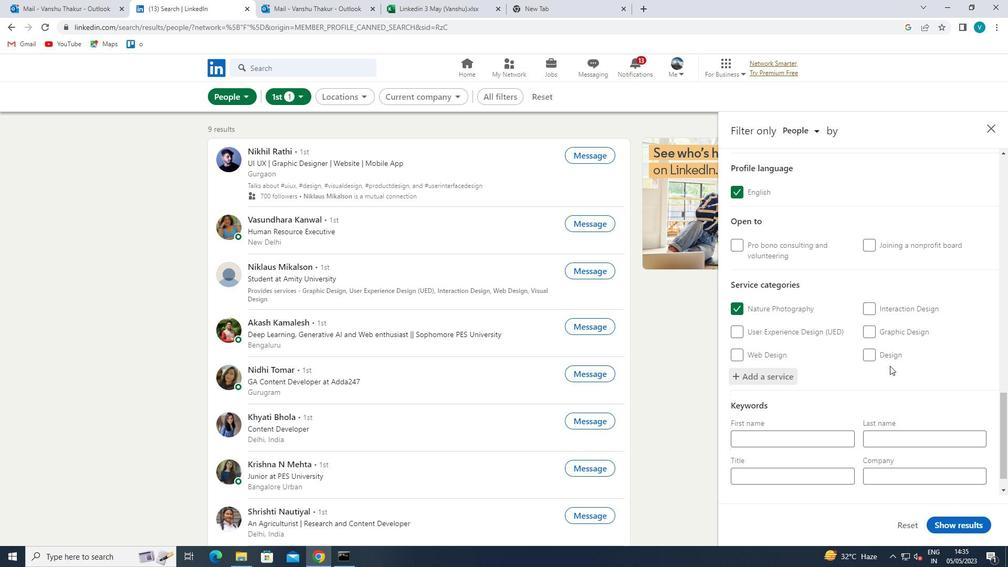 
Action: Mouse moved to (872, 375)
Screenshot: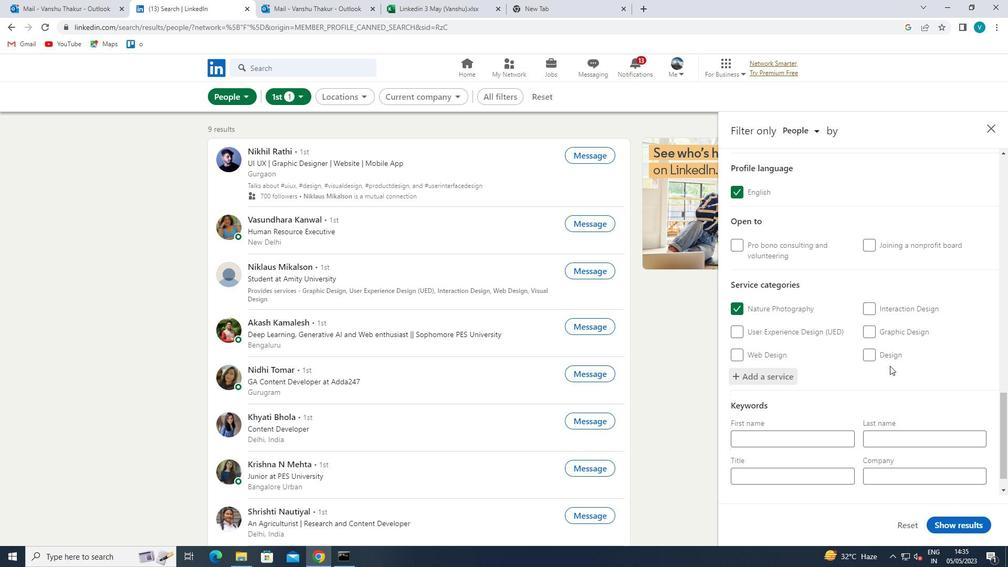 
Action: Mouse scrolled (872, 375) with delta (0, 0)
Screenshot: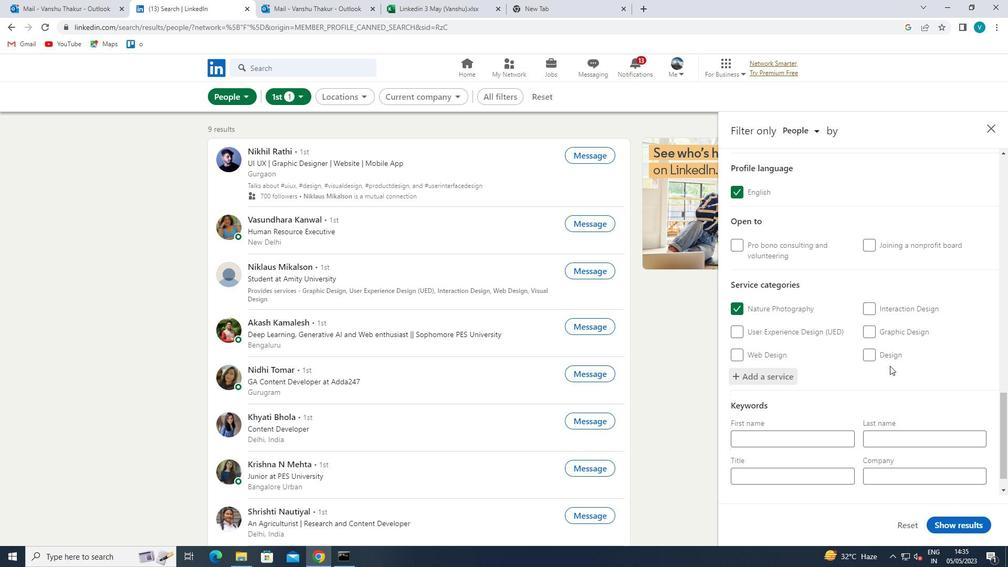 
Action: Mouse moved to (825, 447)
Screenshot: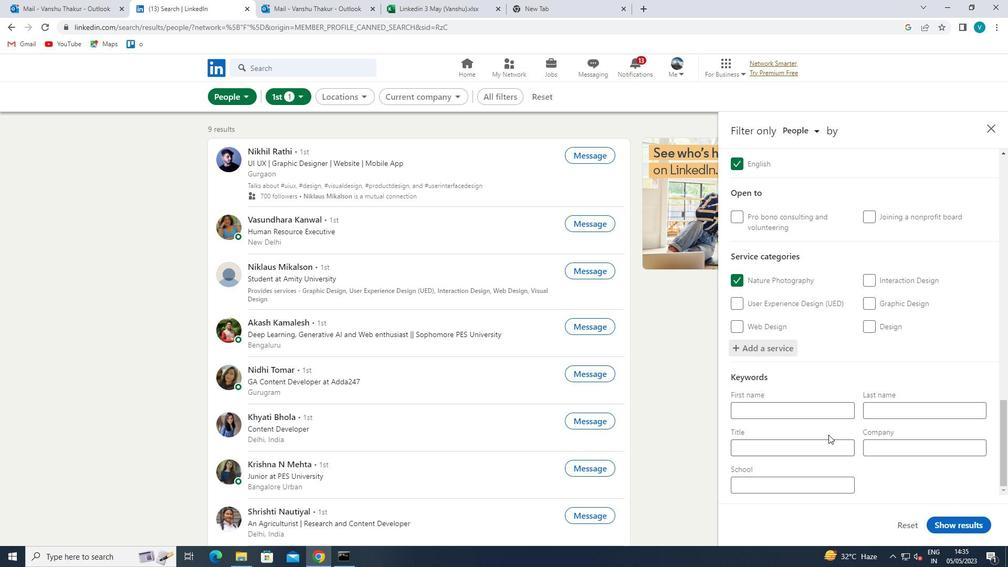 
Action: Mouse pressed left at (825, 447)
Screenshot: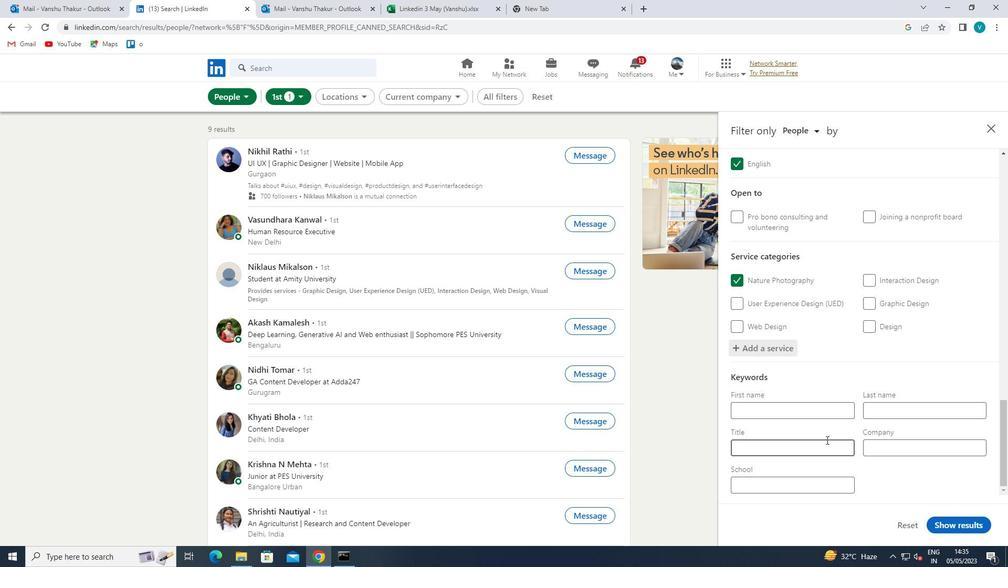 
Action: Mouse moved to (828, 447)
Screenshot: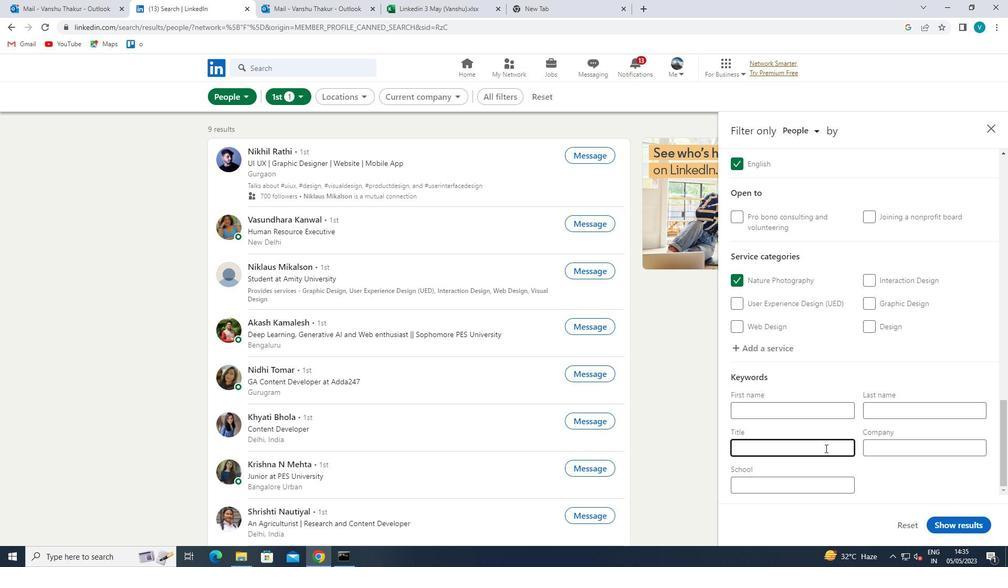 
Action: Key pressed <Key.shift>BANK<Key.space><Key.shift>TELLER
Screenshot: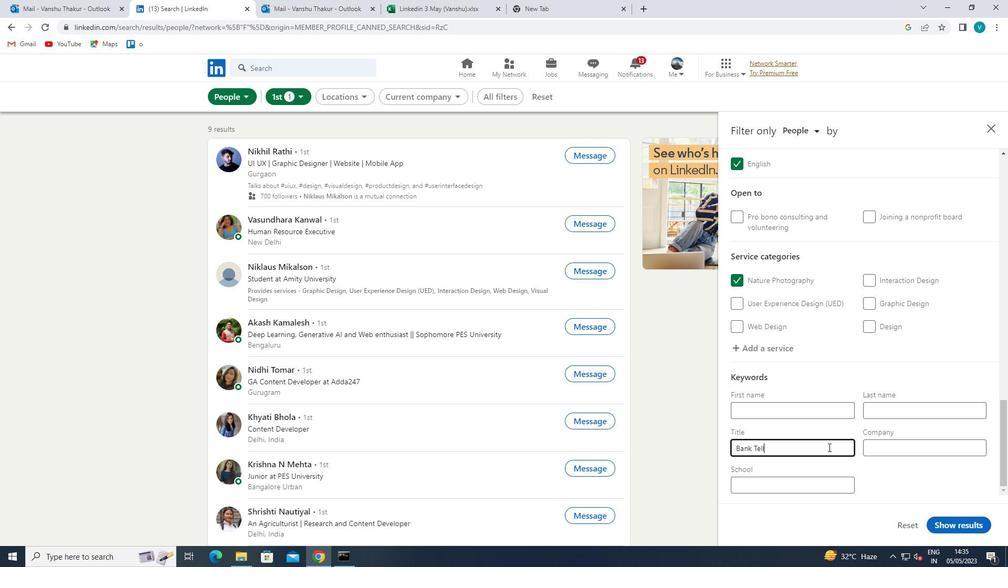 
Action: Mouse moved to (957, 532)
Screenshot: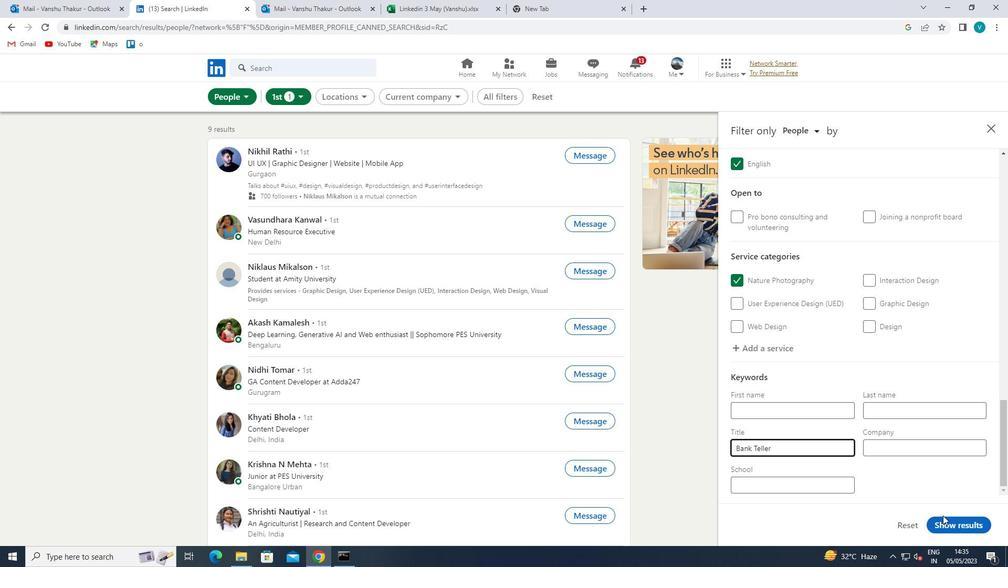 
Action: Mouse pressed left at (957, 532)
Screenshot: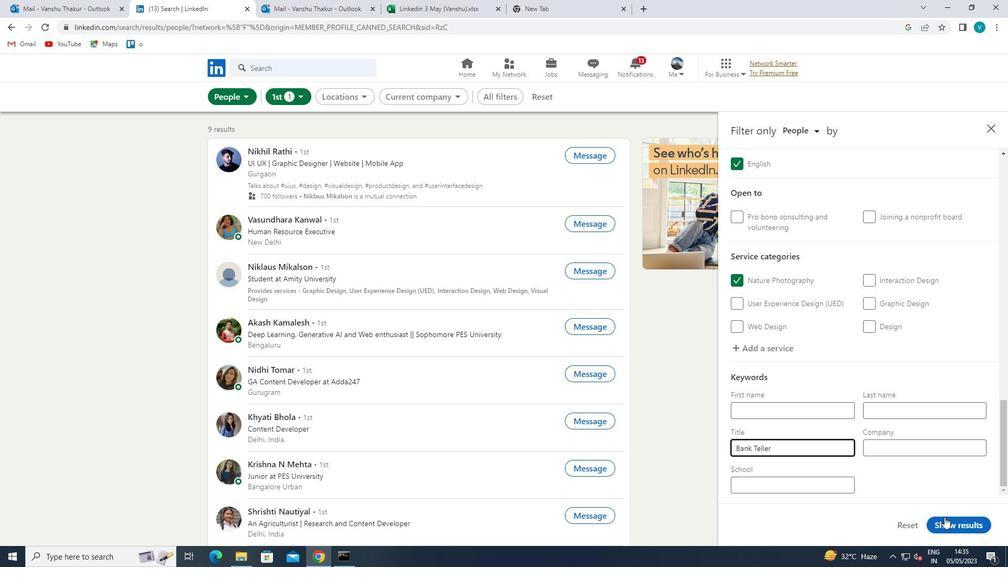 
